 Task: Look for space in Zelenokumsk, Russia from 7th July, 2023 to 15th July, 2023 for 6 adults in price range Rs.15000 to Rs.20000. Place can be entire place with 3 bedrooms having 3 beds and 3 bathrooms. Property type can be house, flat, guest house. Booking option can be shelf check-in. Required host language is English.
Action: Mouse moved to (557, 138)
Screenshot: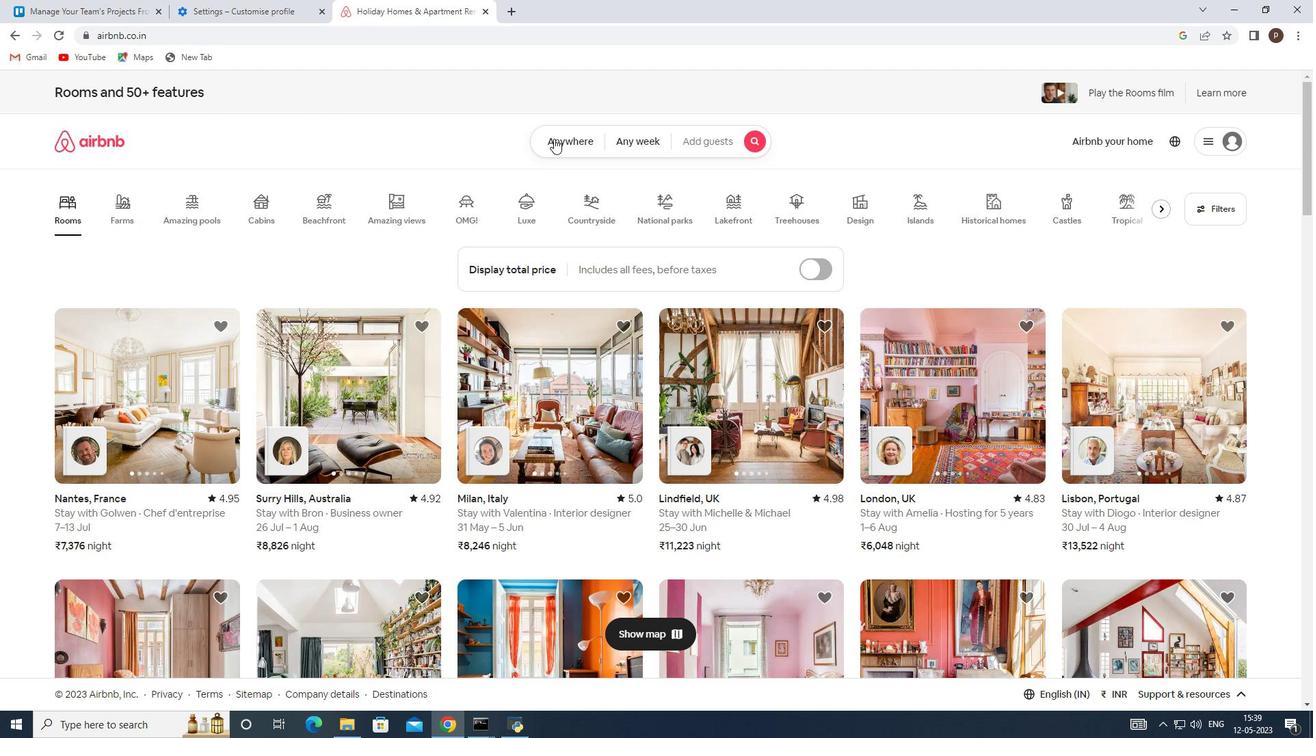 
Action: Mouse pressed left at (557, 138)
Screenshot: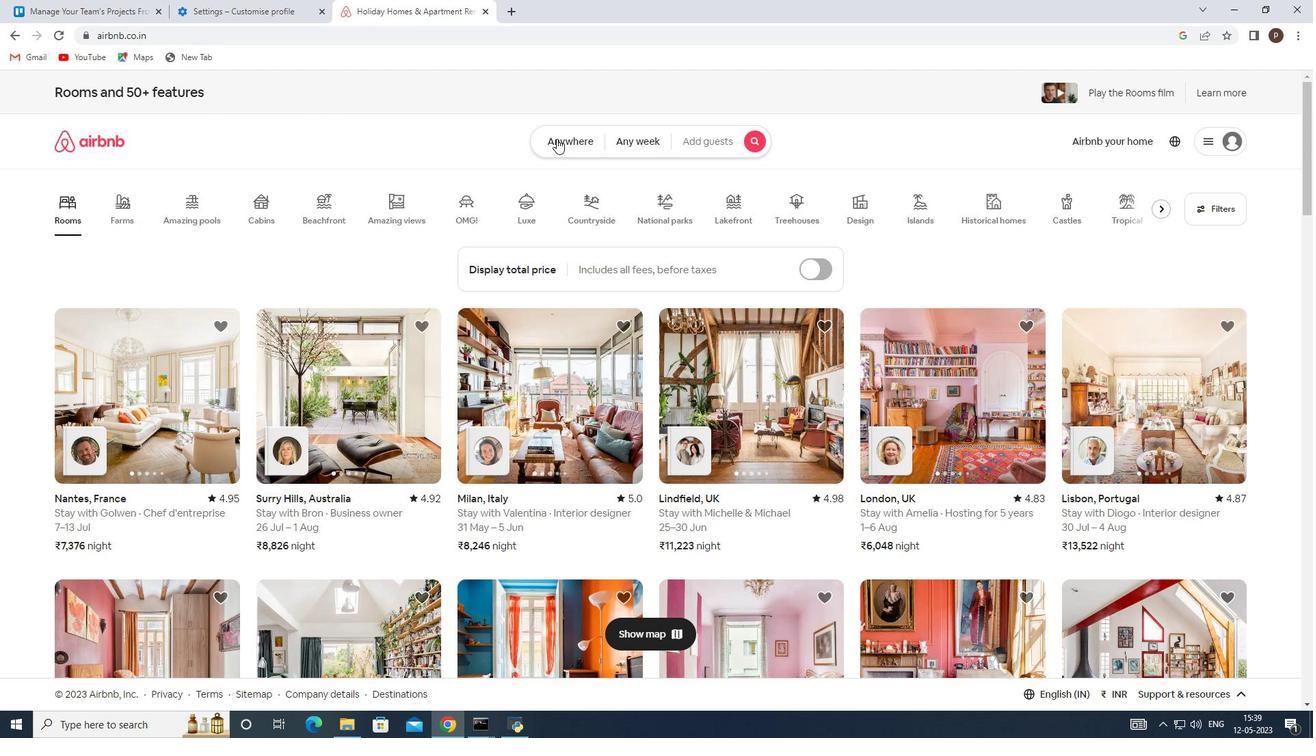 
Action: Mouse moved to (482, 197)
Screenshot: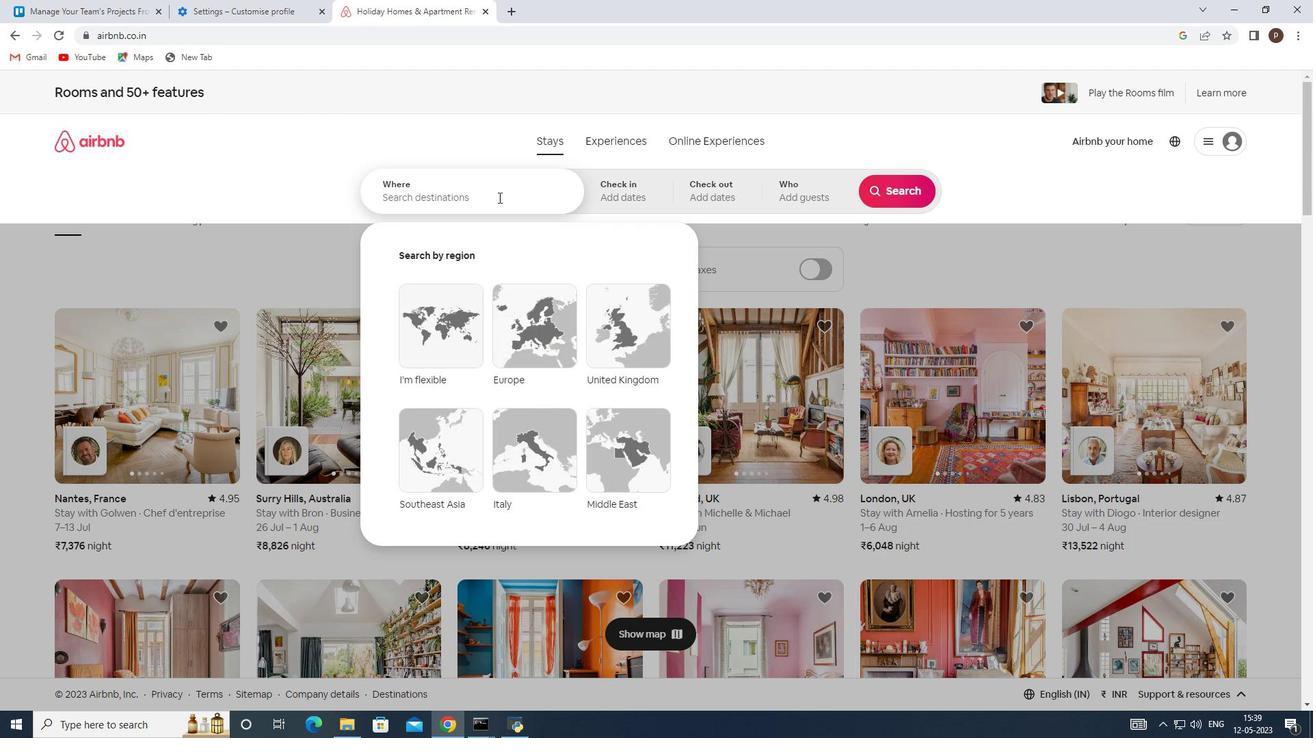 
Action: Mouse pressed left at (482, 197)
Screenshot: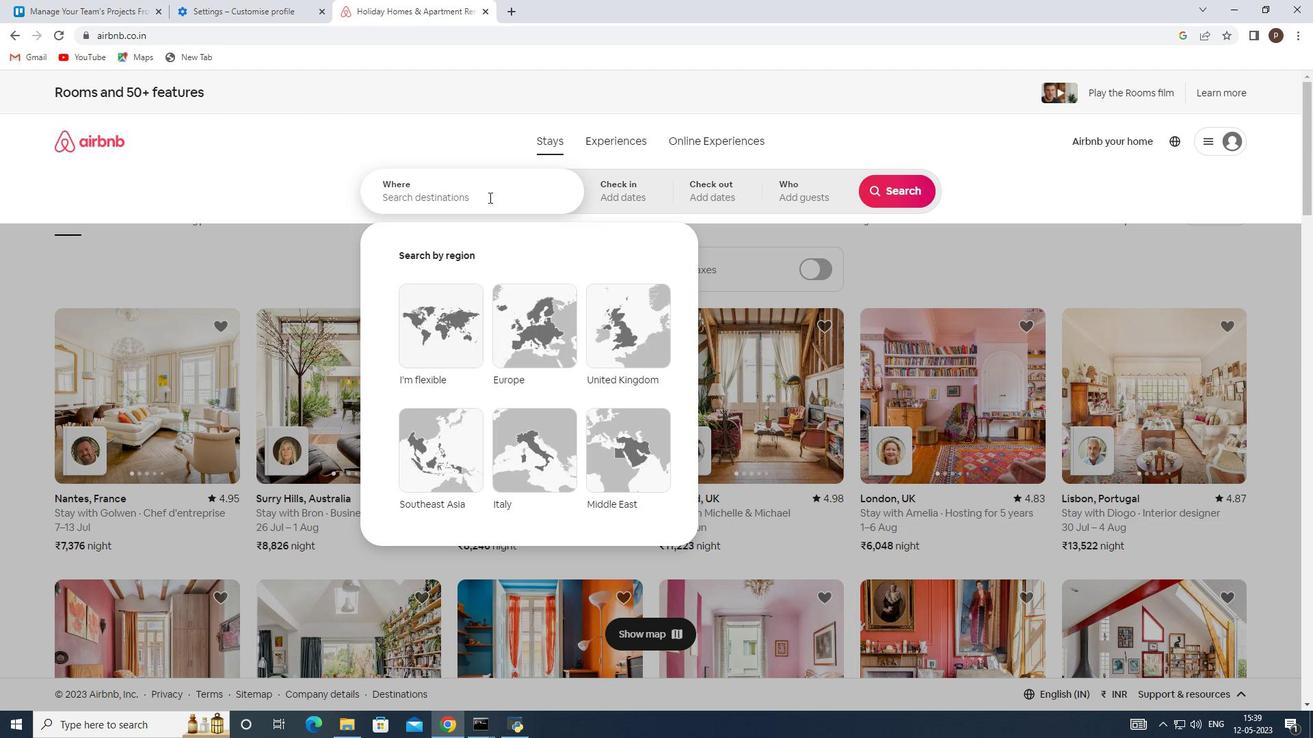 
Action: Key pressed <Key.caps_lock>Z<Key.caps_lock>elenokumsk,<Key.space><Key.caps_lock>R<Key.caps_lock>ussia<Key.space><Key.enter>
Screenshot: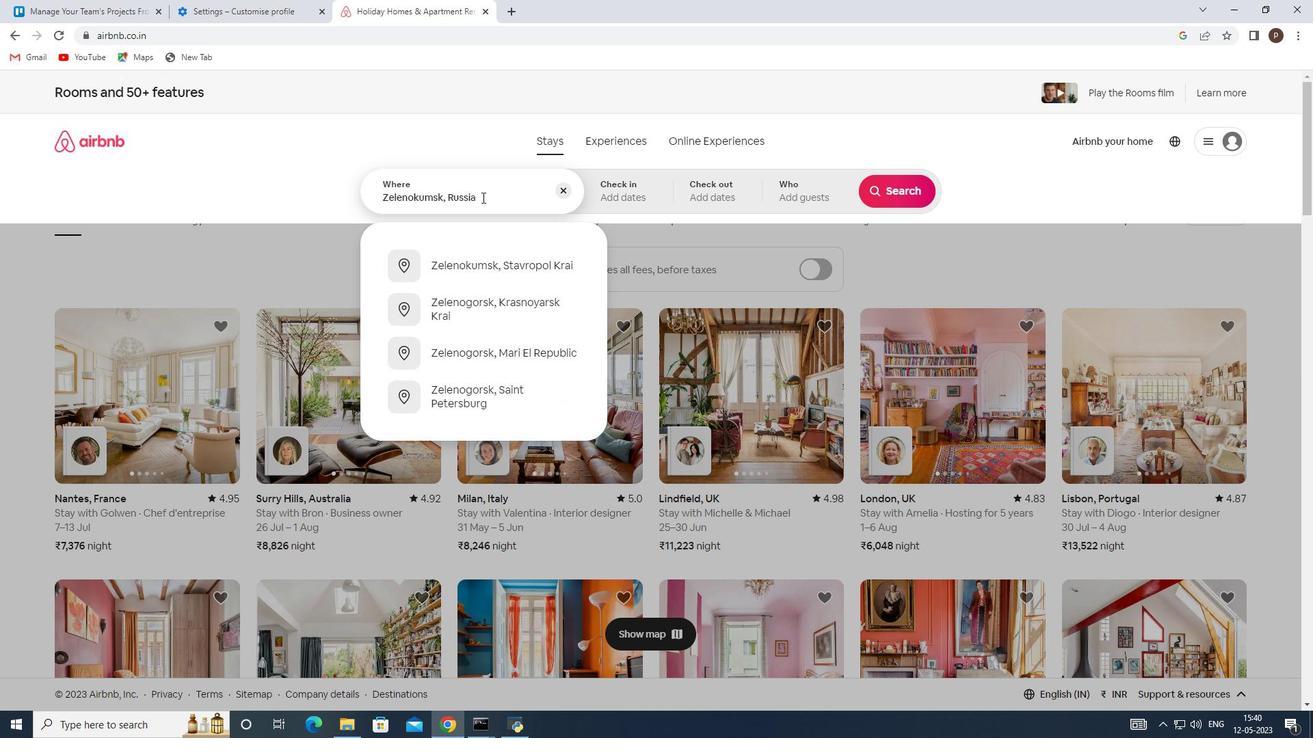 
Action: Mouse moved to (884, 300)
Screenshot: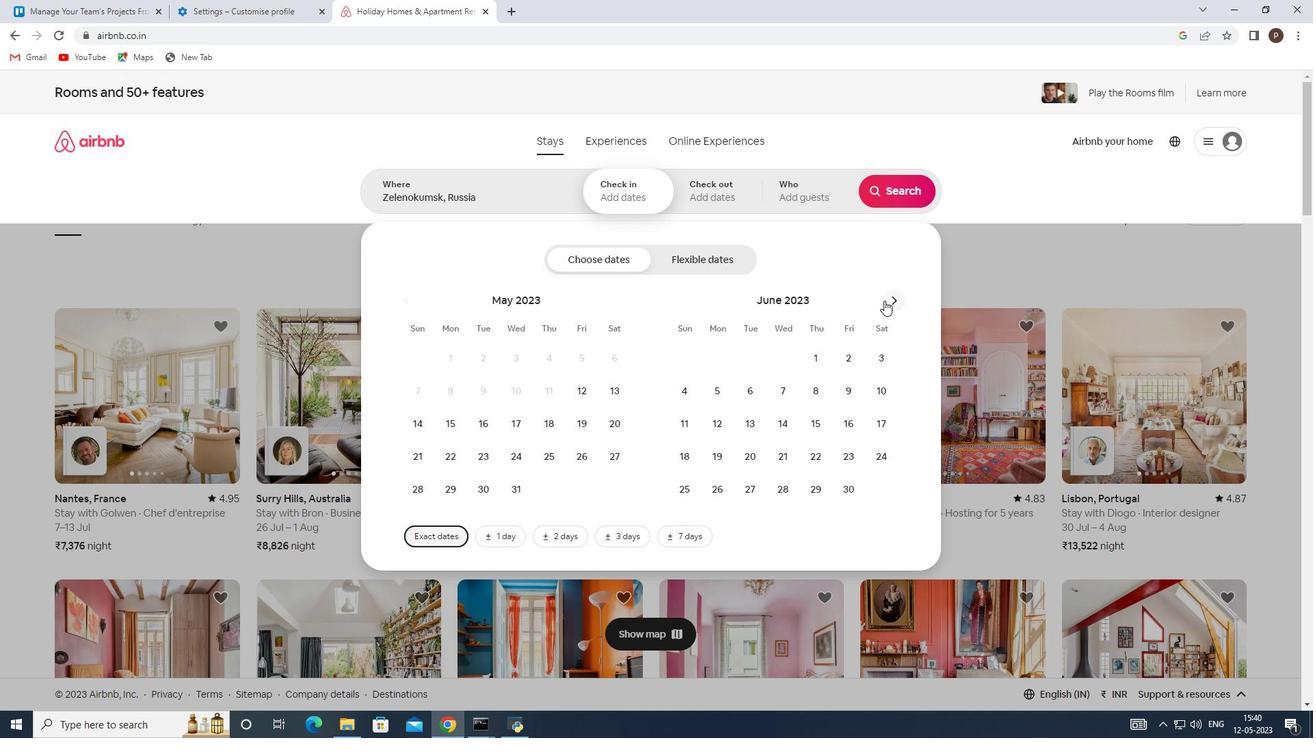 
Action: Mouse pressed left at (884, 300)
Screenshot: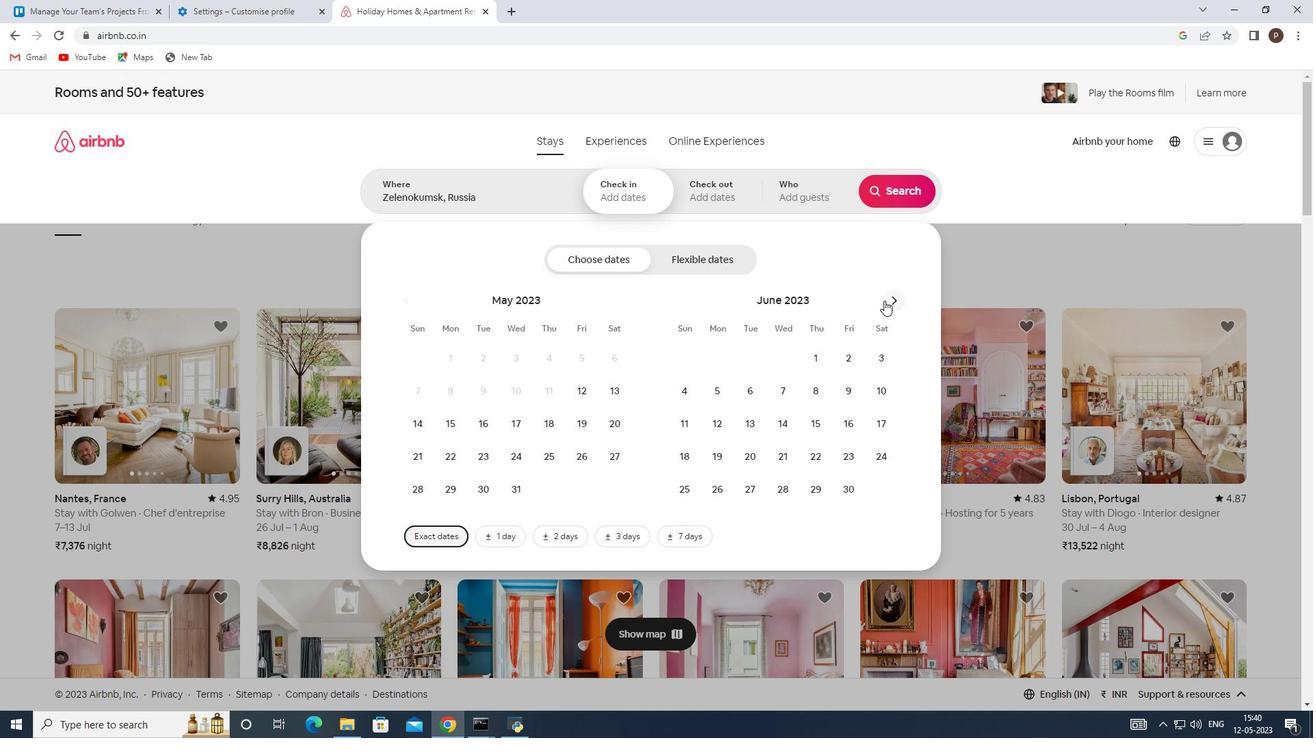 
Action: Mouse moved to (857, 392)
Screenshot: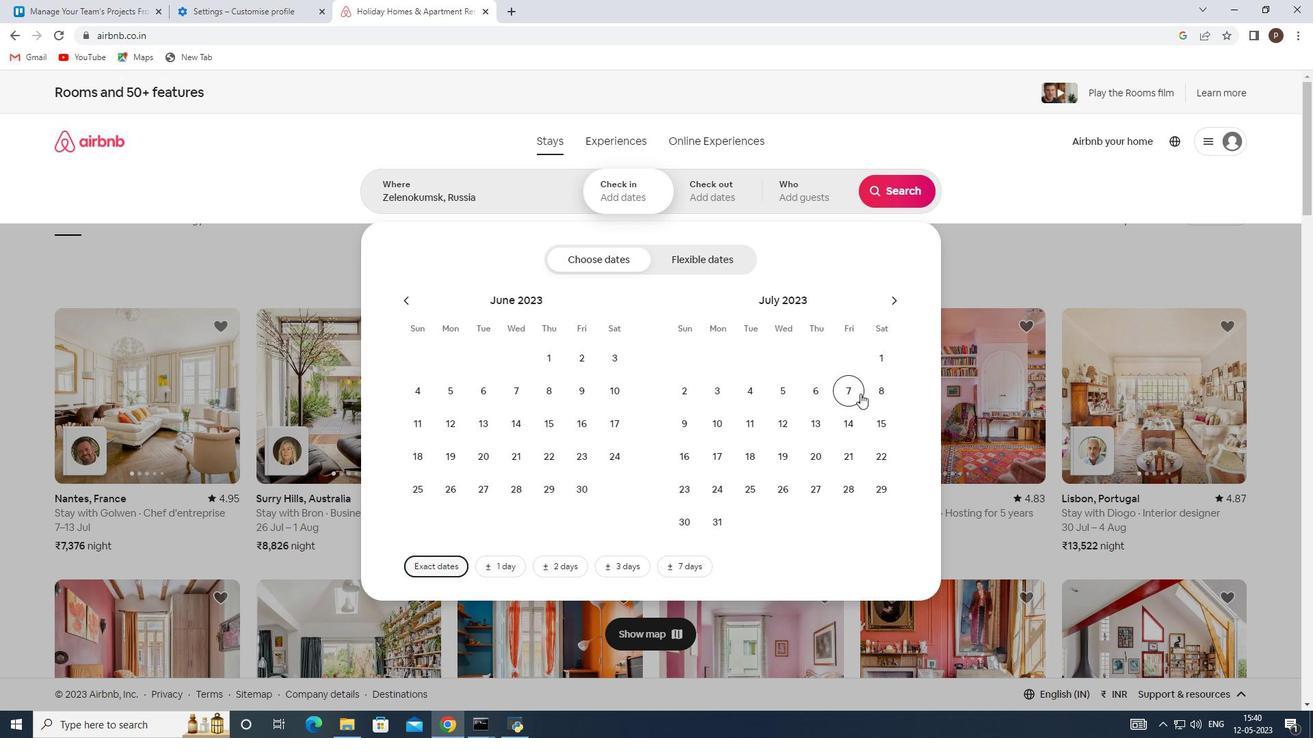 
Action: Mouse pressed left at (857, 392)
Screenshot: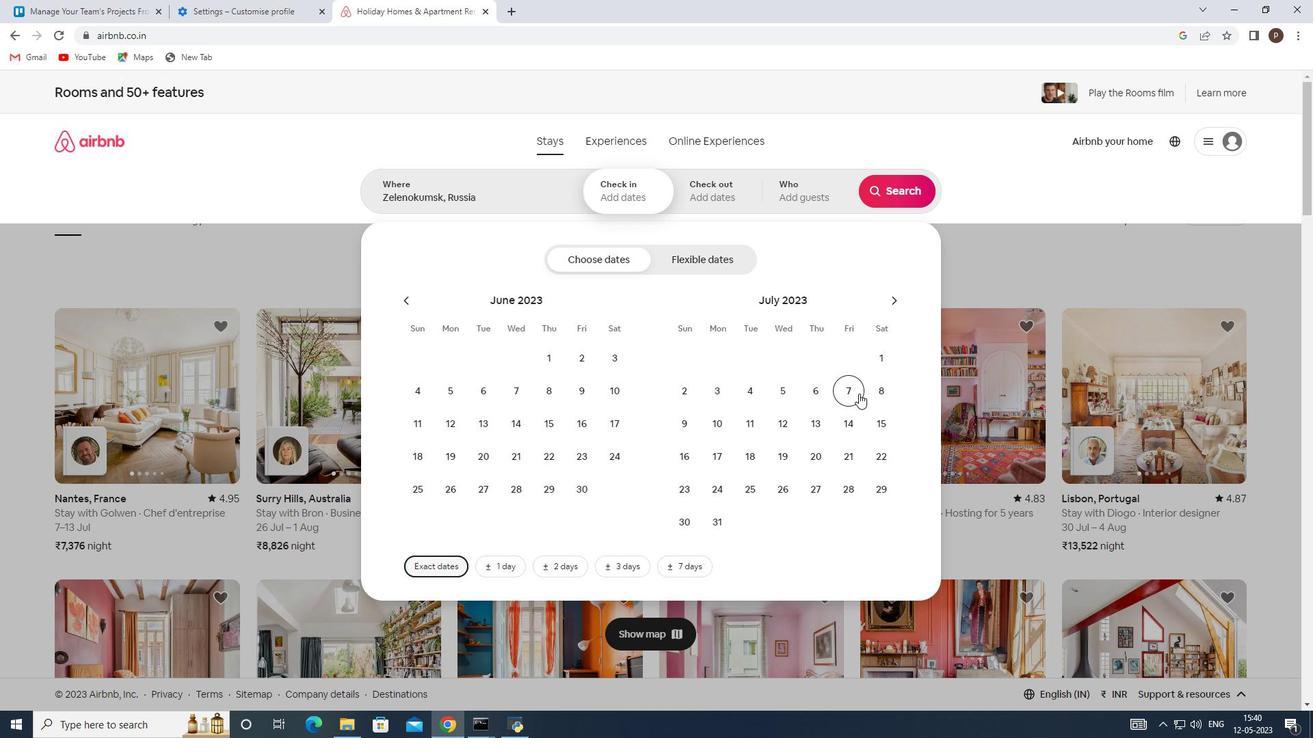 
Action: Mouse moved to (883, 415)
Screenshot: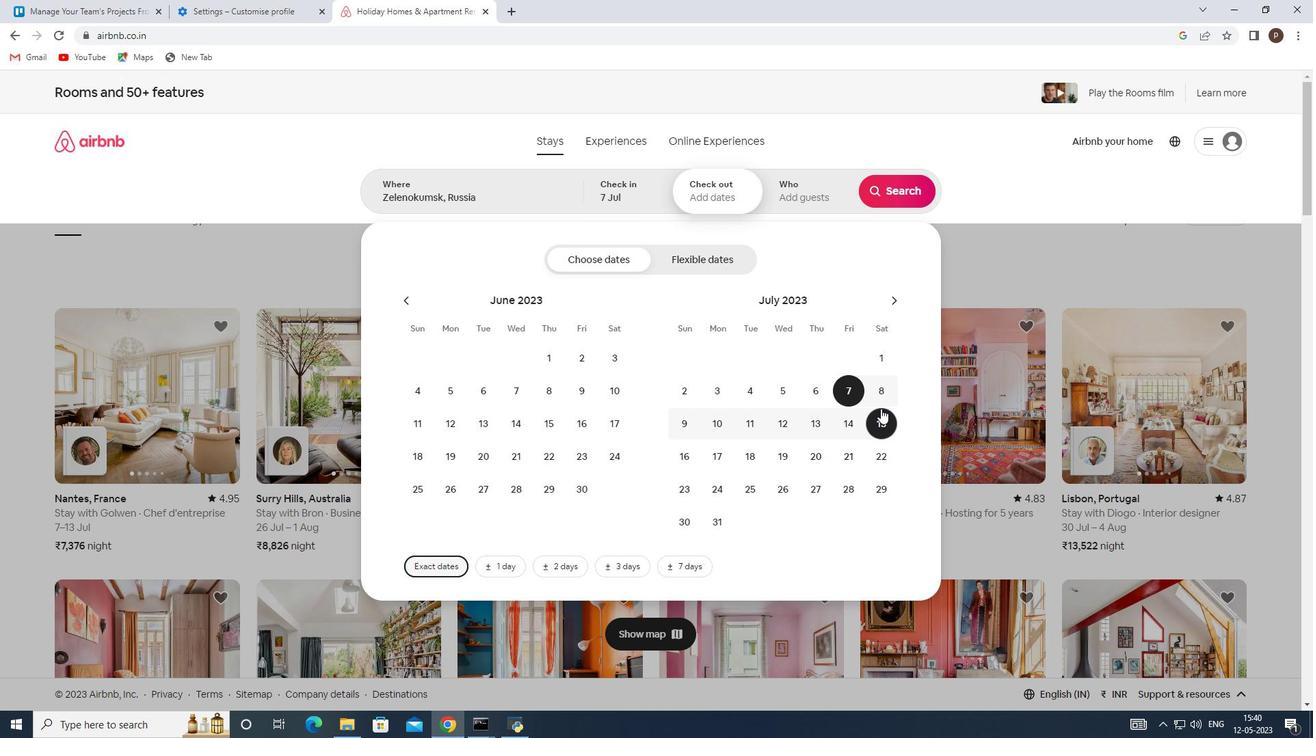 
Action: Mouse pressed left at (883, 415)
Screenshot: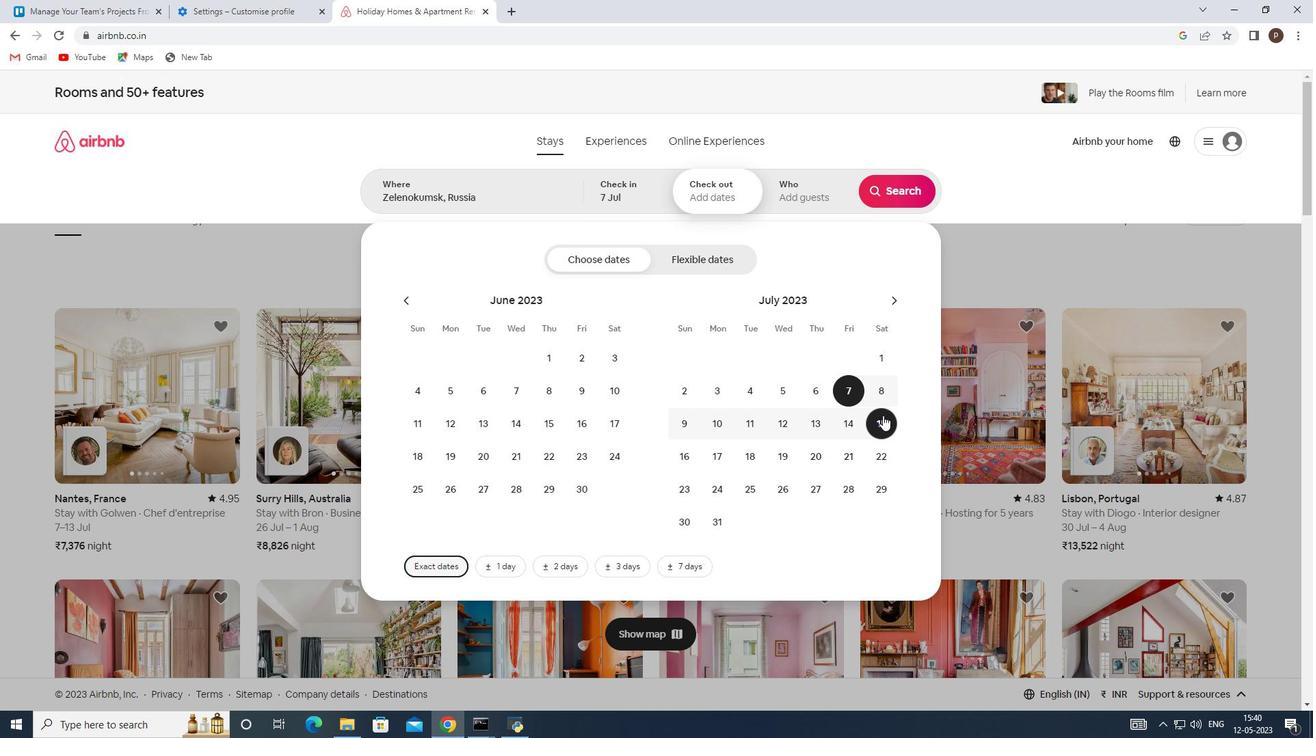 
Action: Mouse moved to (808, 176)
Screenshot: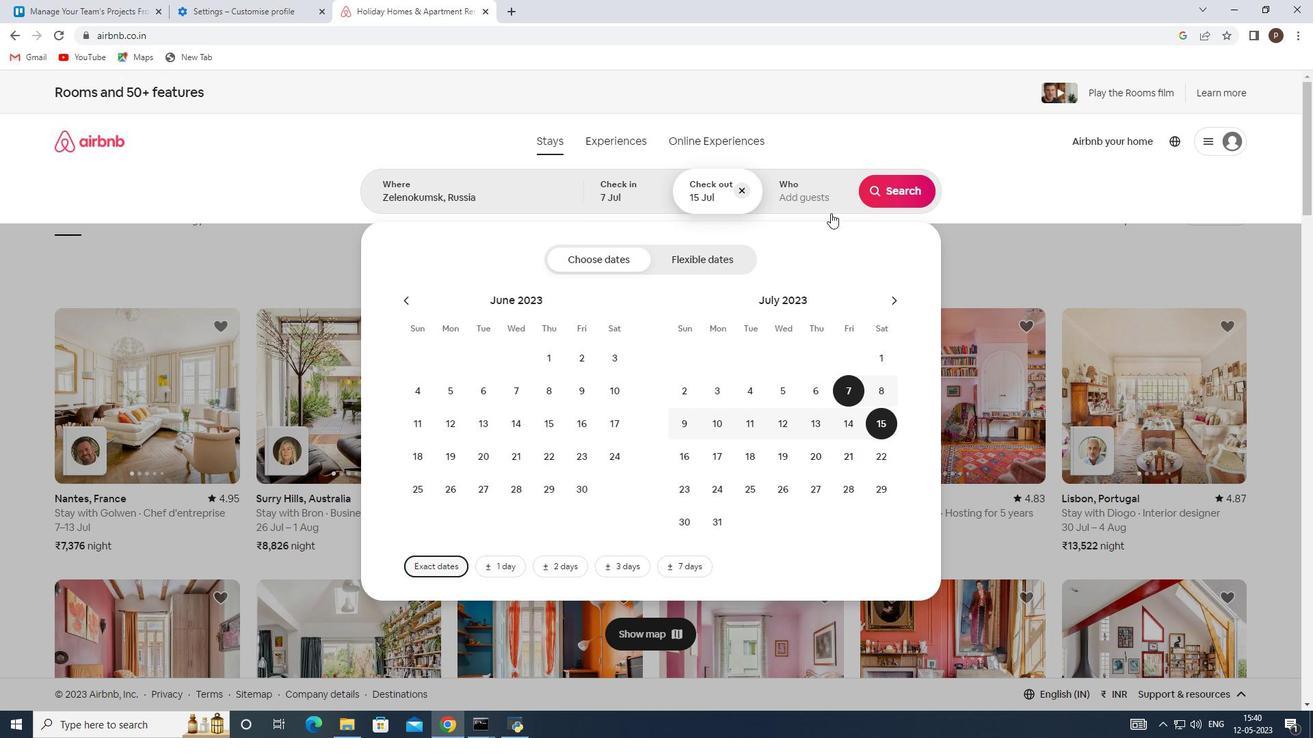 
Action: Mouse pressed left at (808, 176)
Screenshot: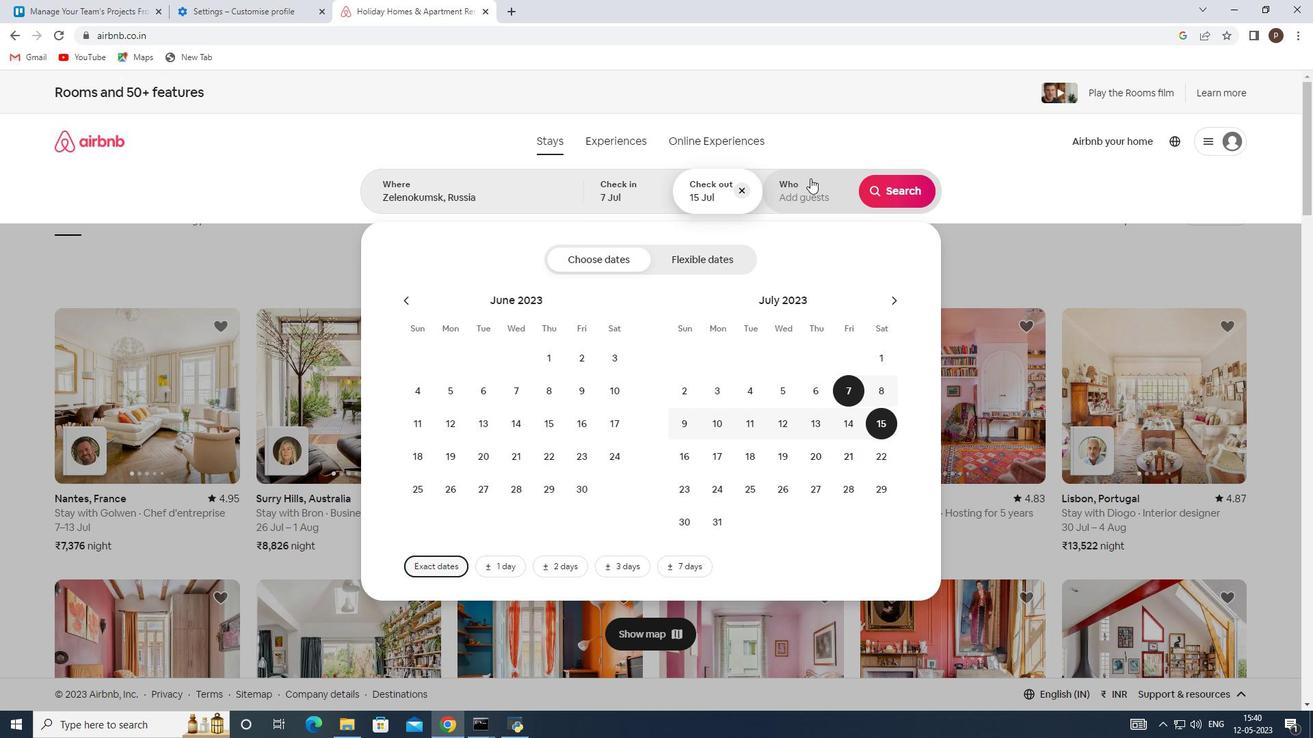 
Action: Mouse moved to (902, 272)
Screenshot: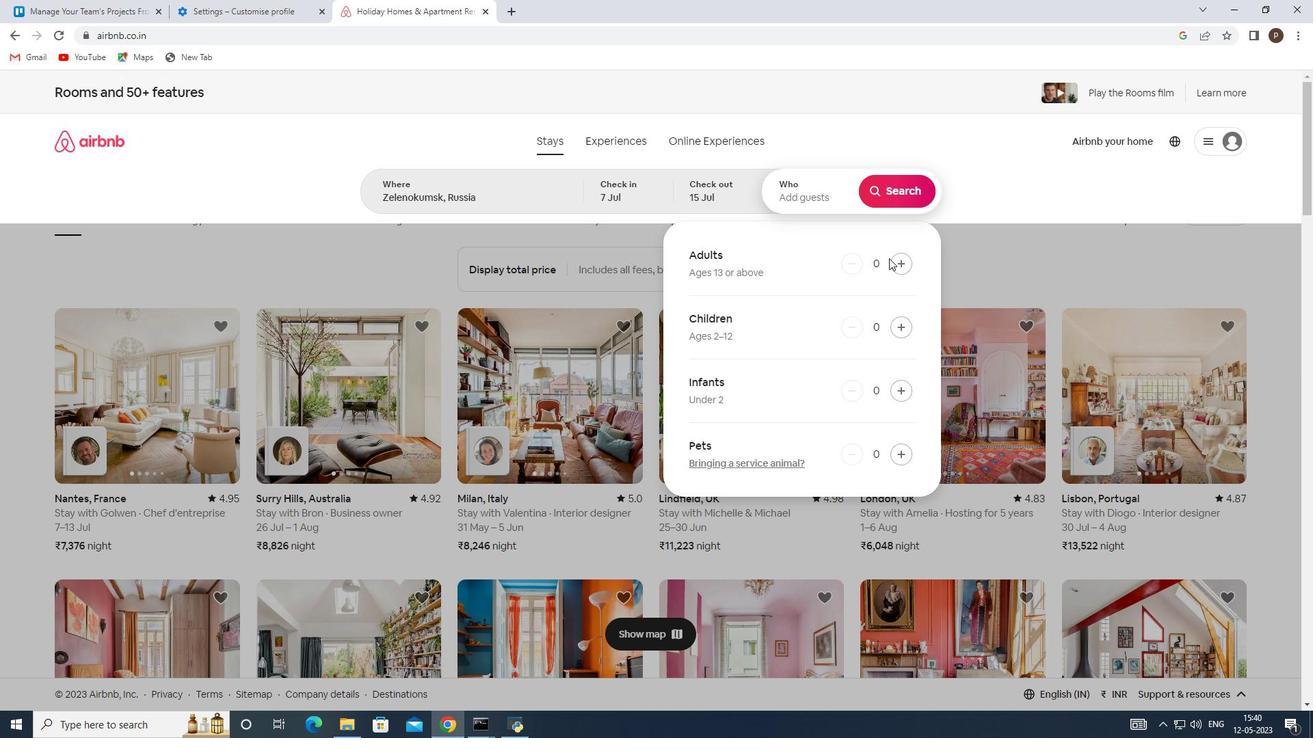 
Action: Mouse pressed left at (902, 272)
Screenshot: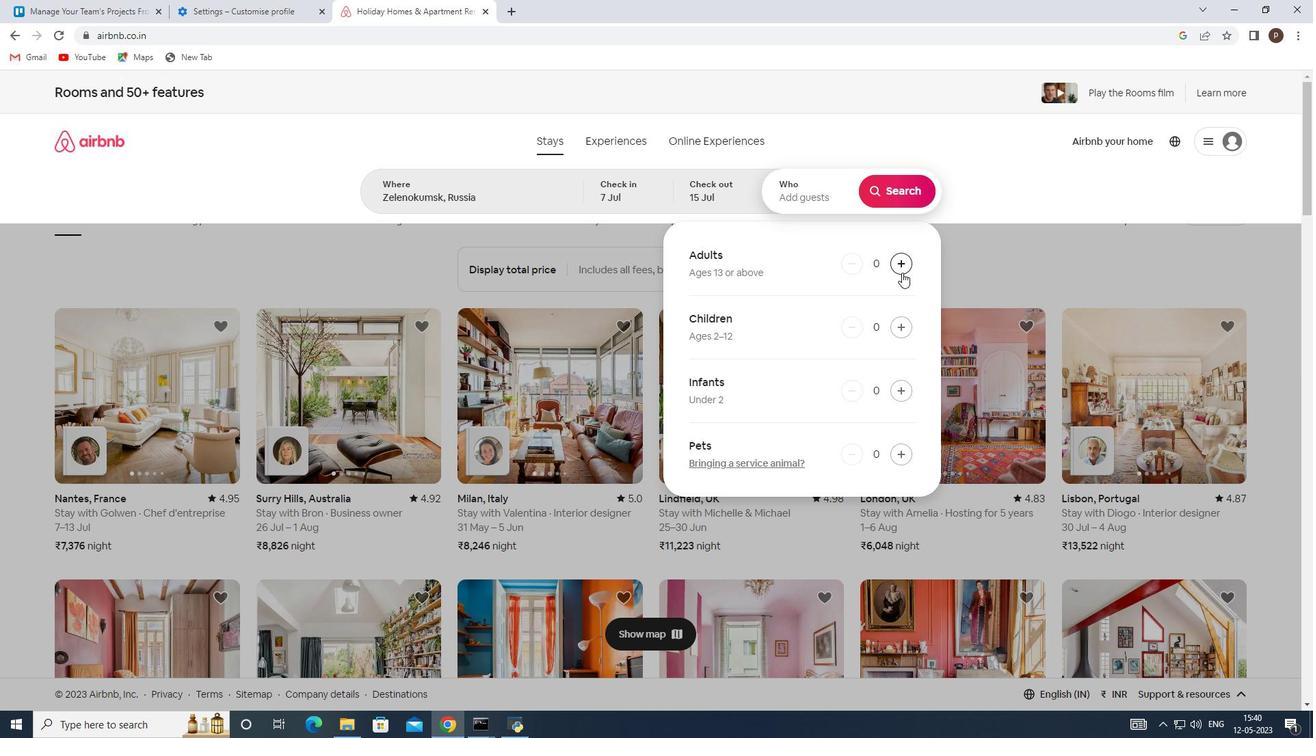 
Action: Mouse pressed left at (902, 272)
Screenshot: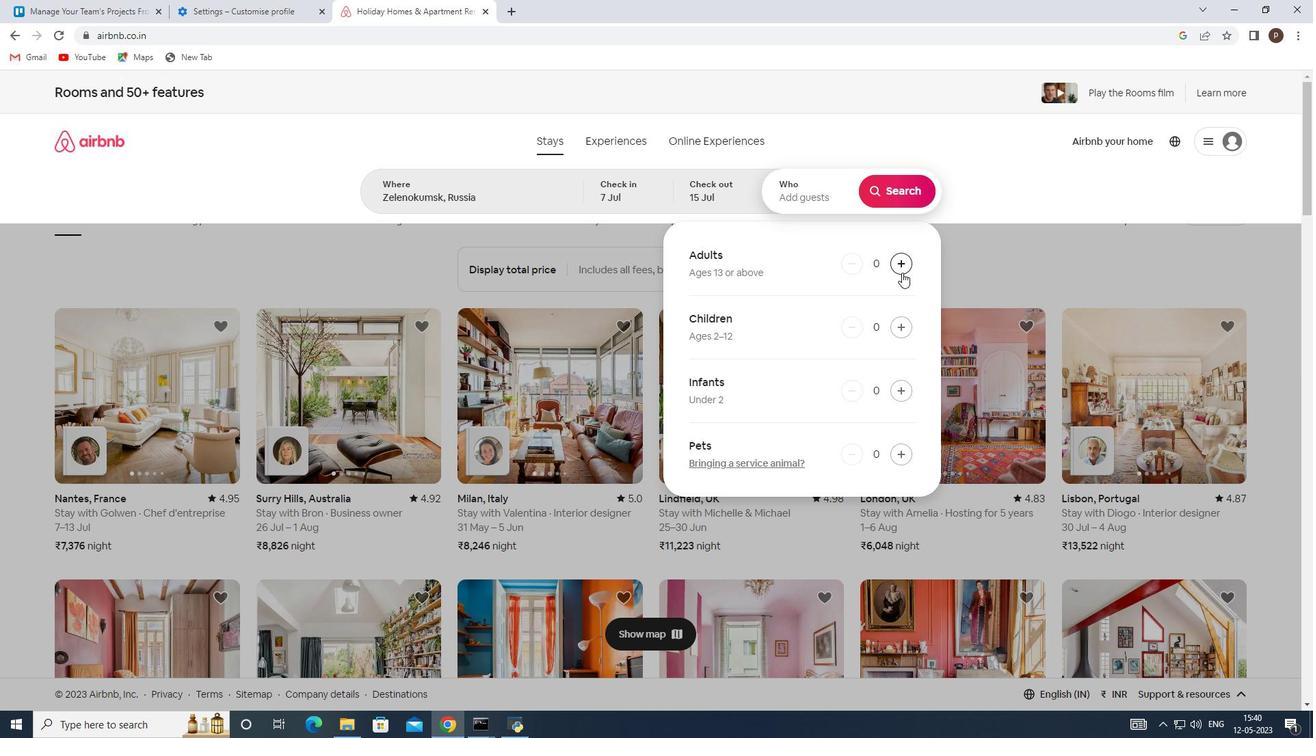 
Action: Mouse pressed left at (902, 272)
Screenshot: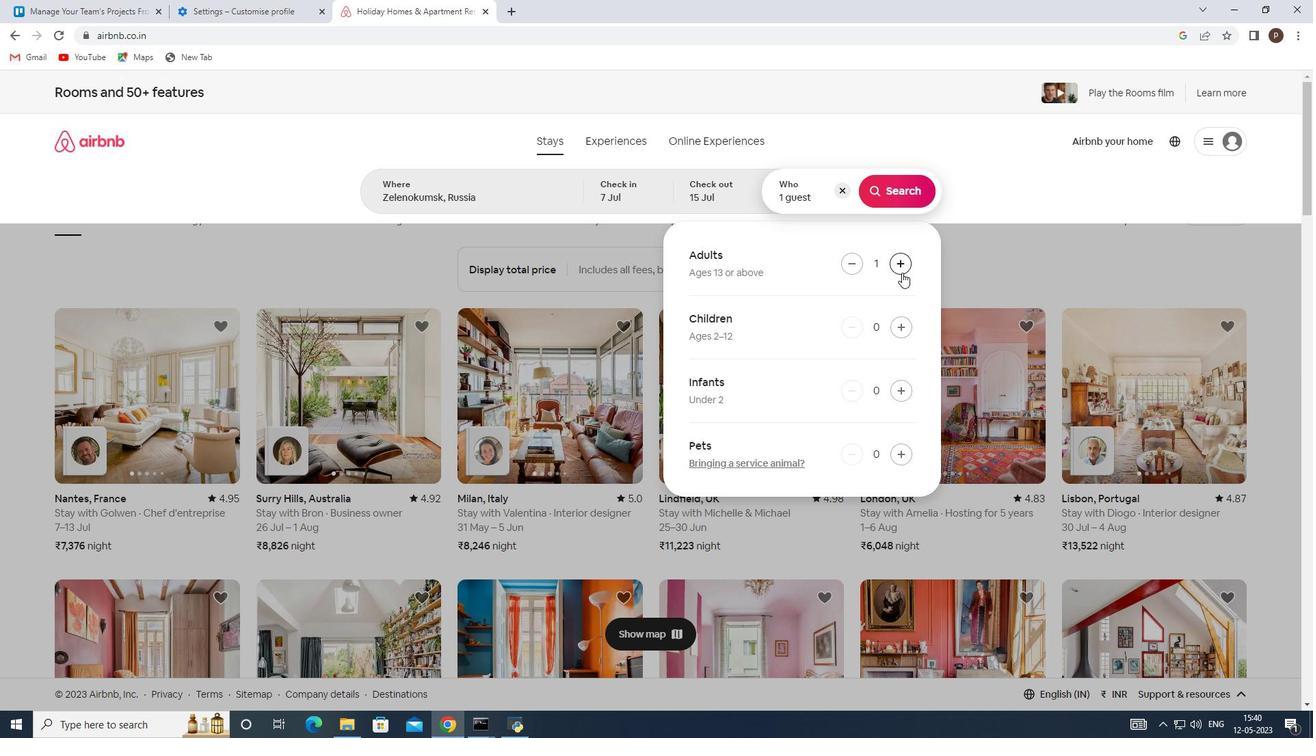 
Action: Mouse pressed left at (902, 272)
Screenshot: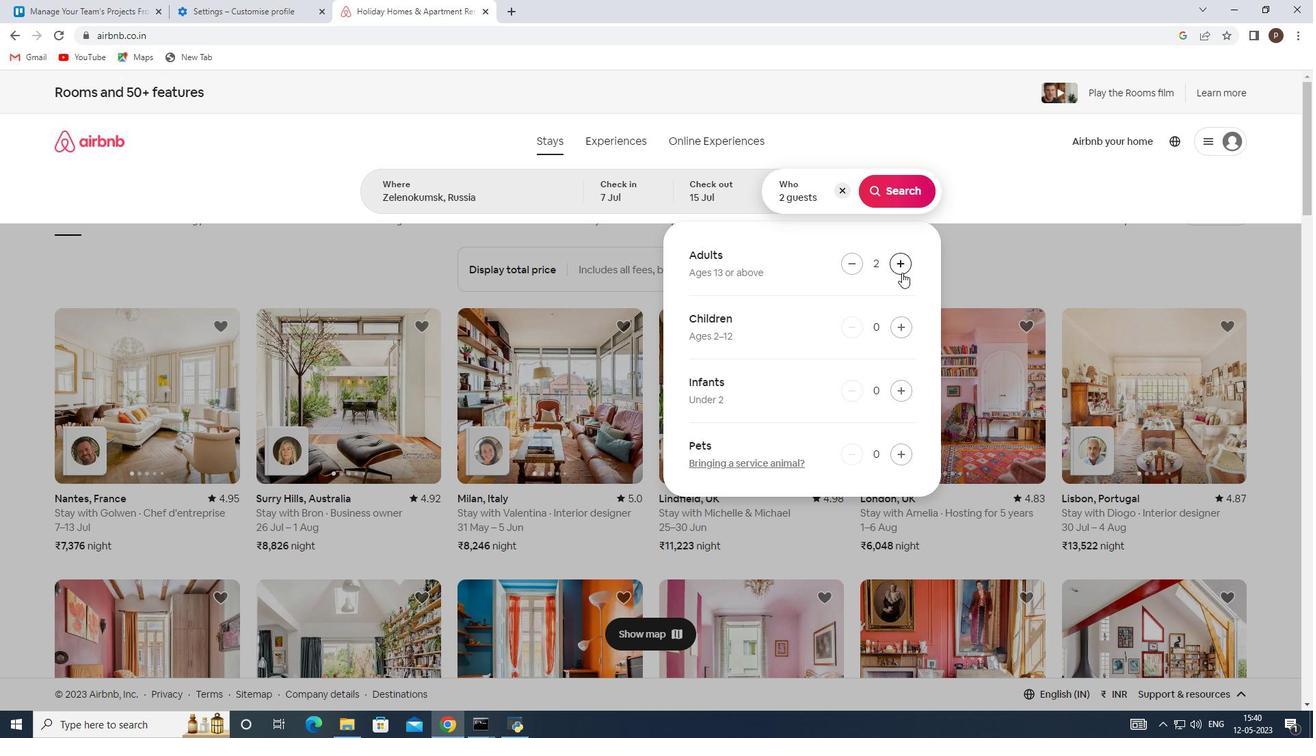 
Action: Mouse pressed left at (902, 272)
Screenshot: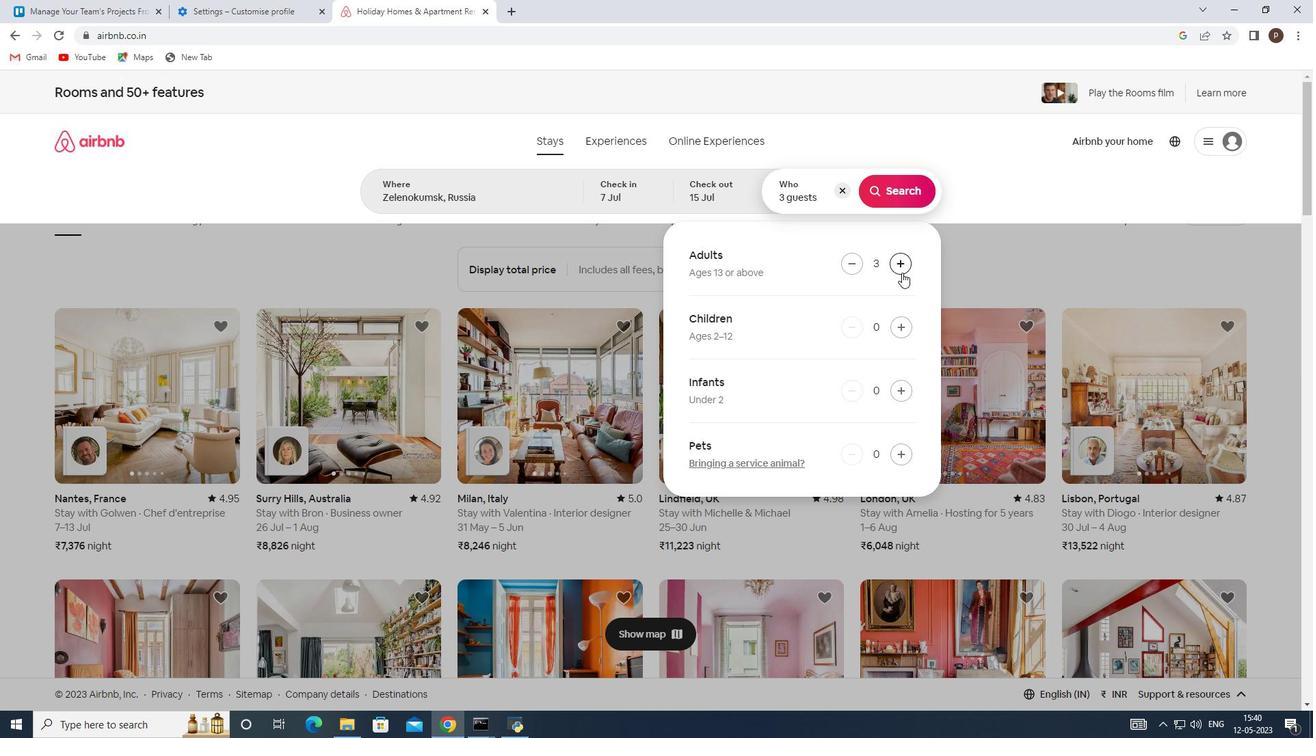 
Action: Mouse pressed left at (902, 272)
Screenshot: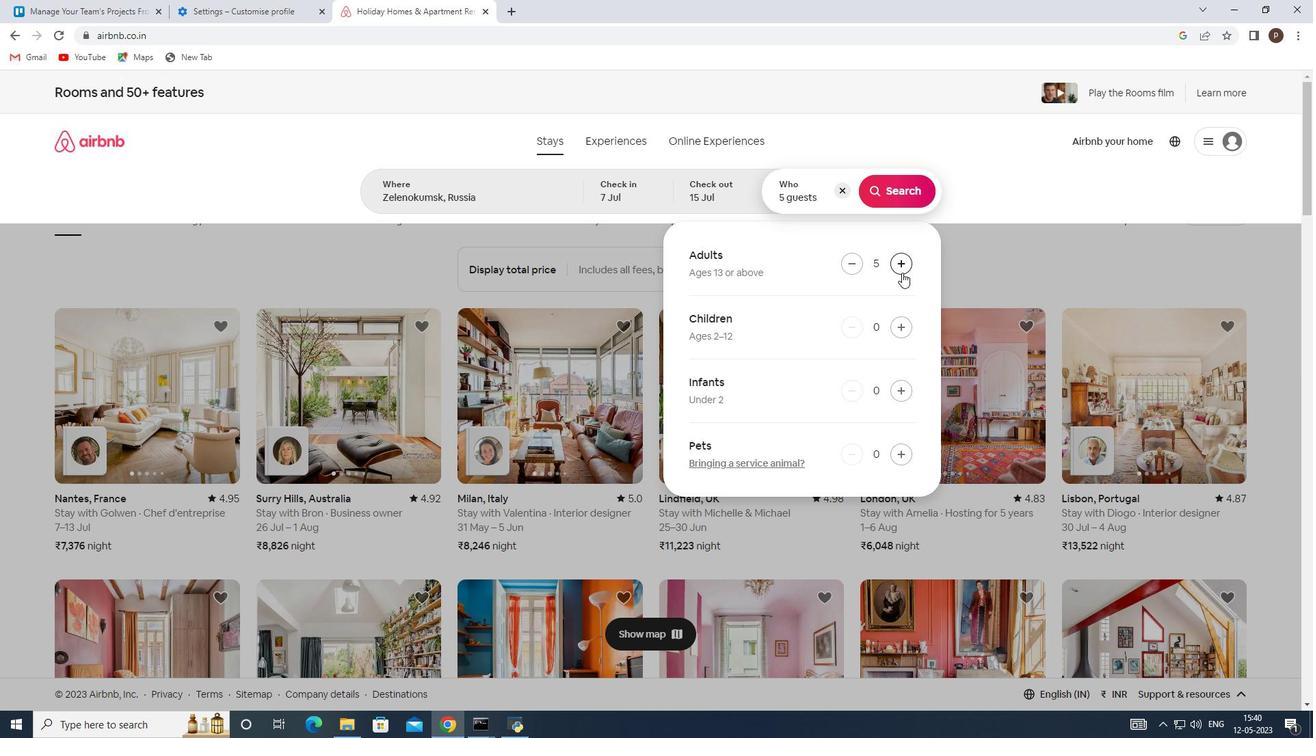 
Action: Mouse moved to (910, 183)
Screenshot: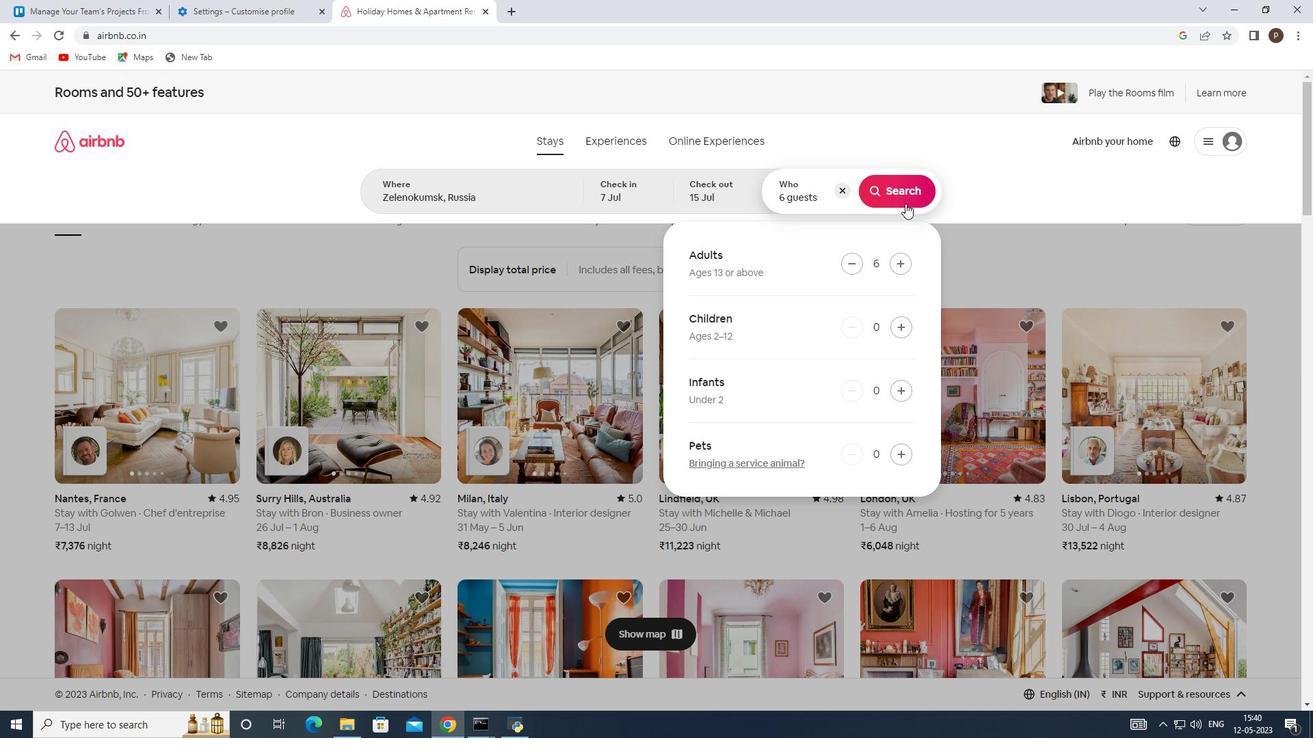 
Action: Mouse pressed left at (910, 183)
Screenshot: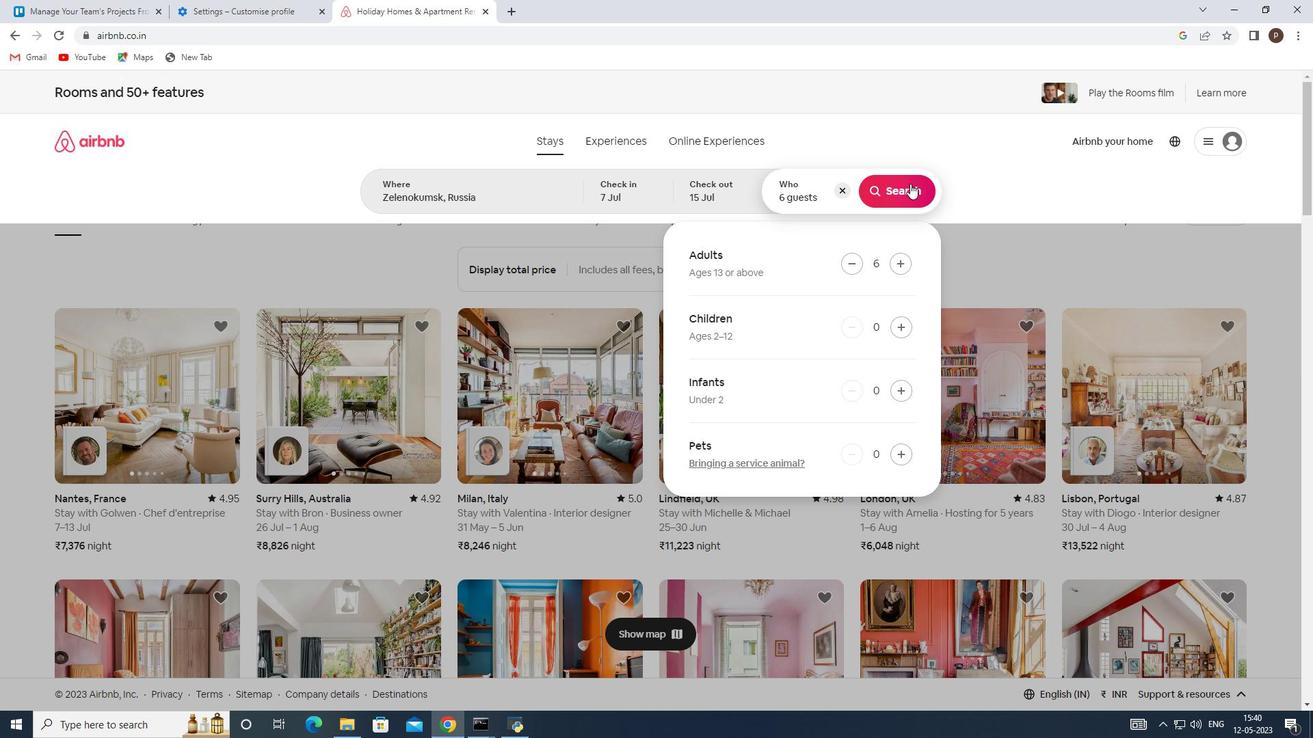 
Action: Mouse moved to (1242, 160)
Screenshot: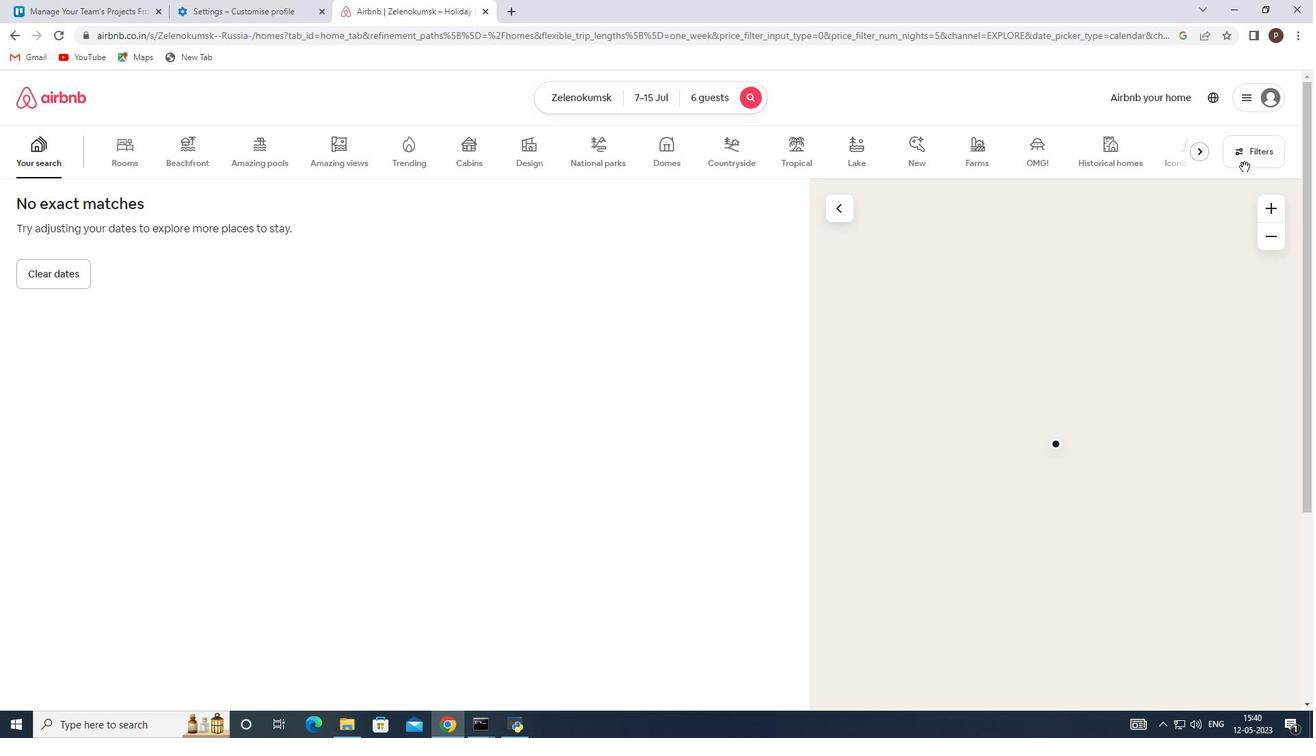 
Action: Mouse pressed left at (1242, 160)
Screenshot: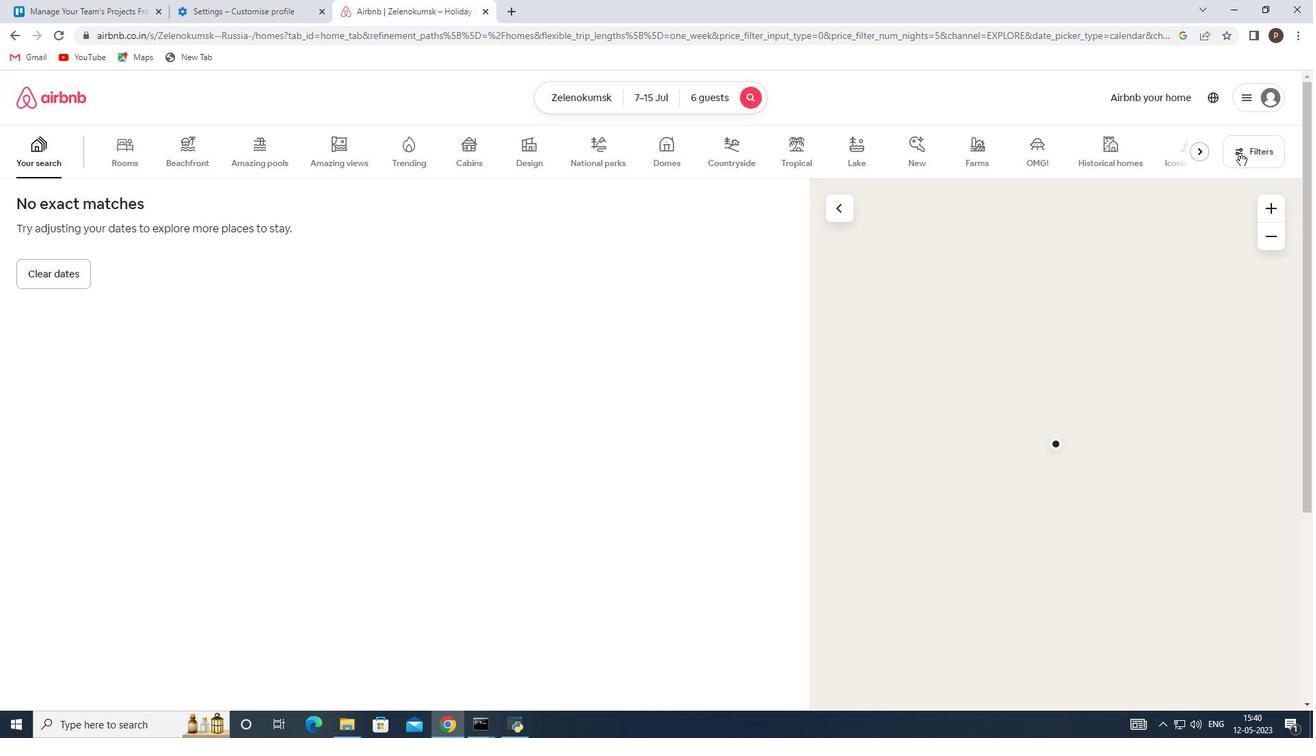 
Action: Mouse moved to (457, 489)
Screenshot: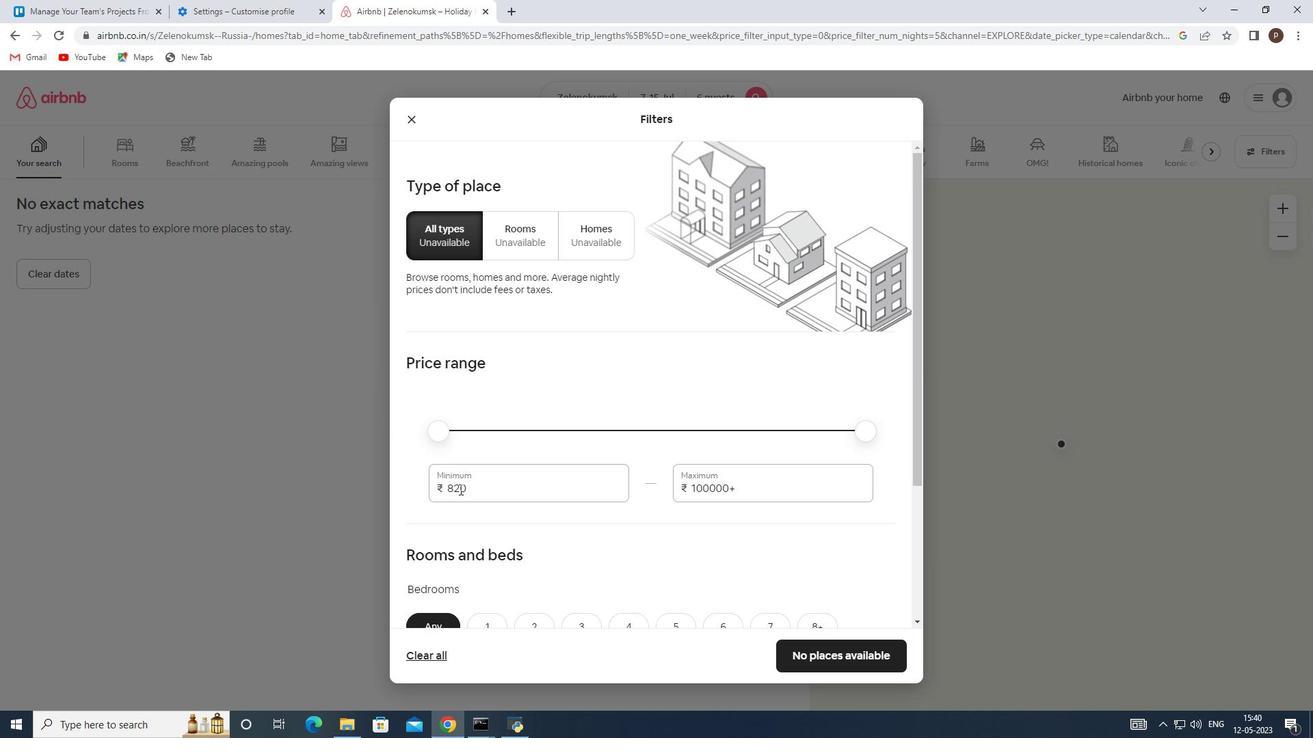 
Action: Mouse pressed left at (457, 489)
Screenshot: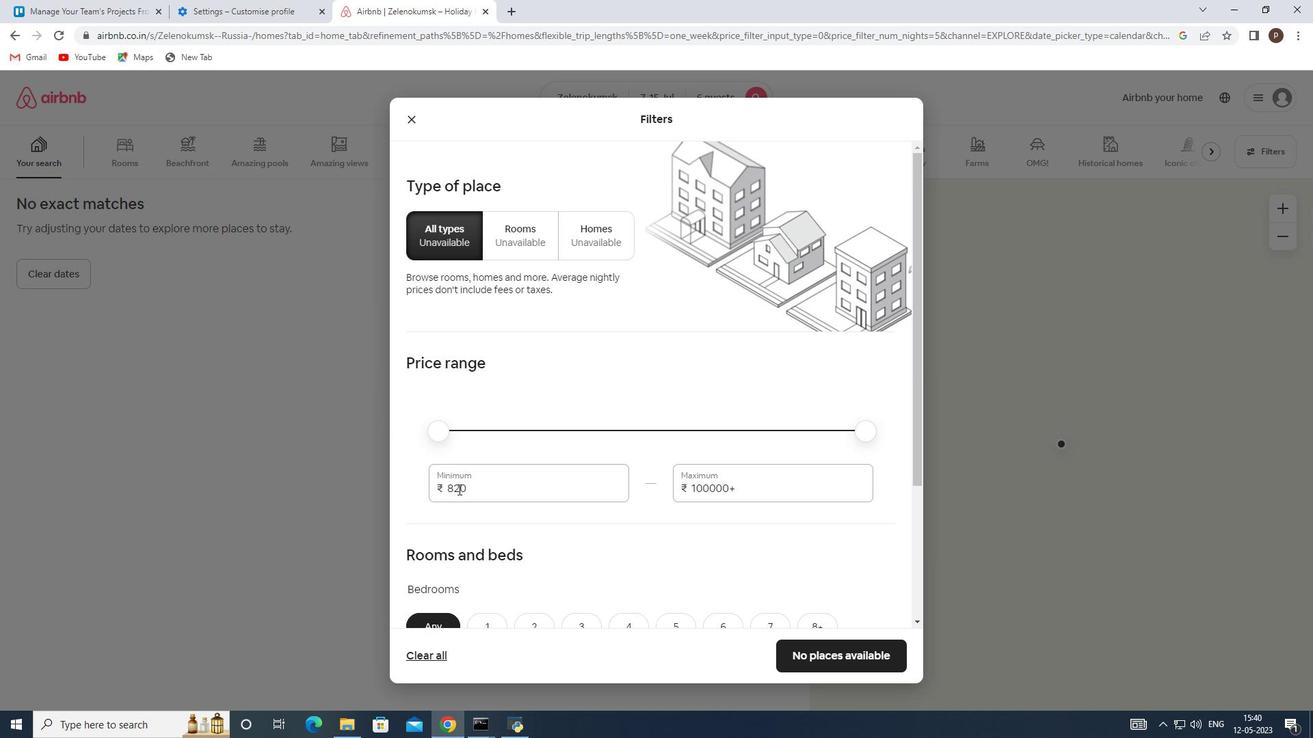 
Action: Mouse pressed left at (457, 489)
Screenshot: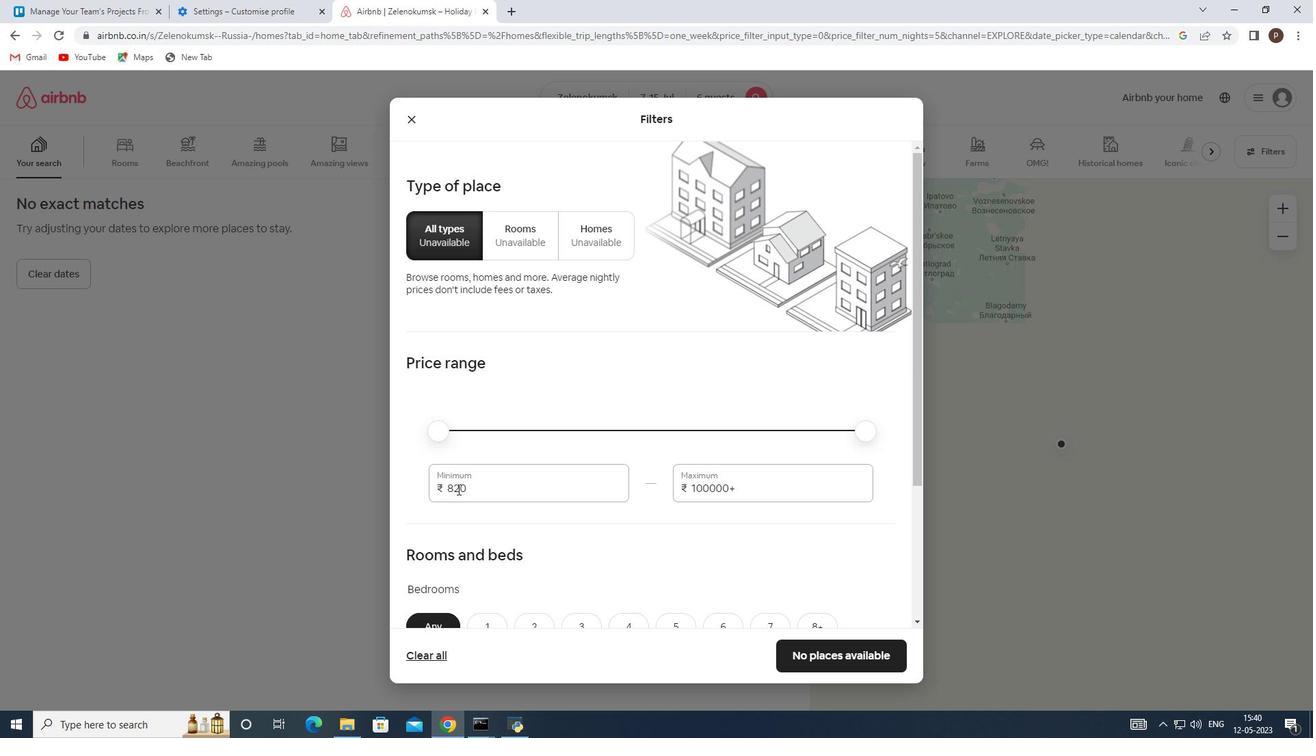 
Action: Key pressed 15000<Key.tab>20000
Screenshot: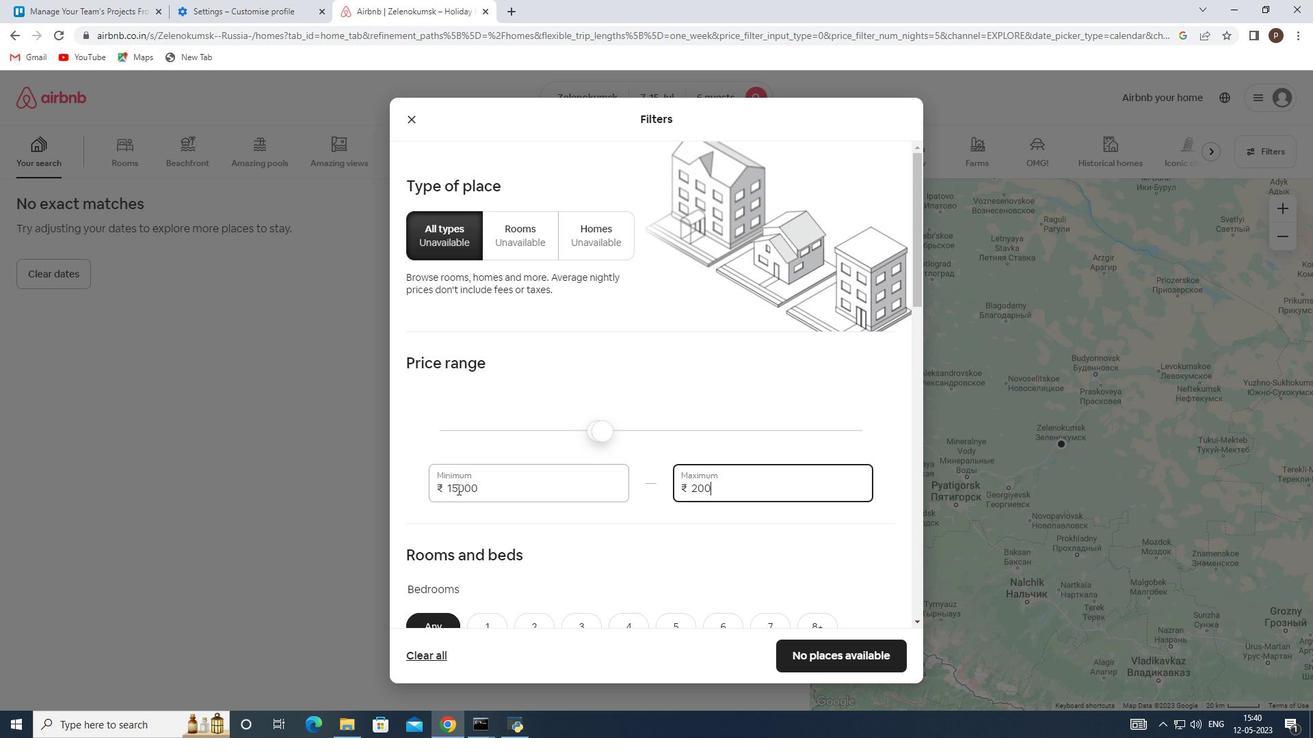 
Action: Mouse scrolled (457, 489) with delta (0, 0)
Screenshot: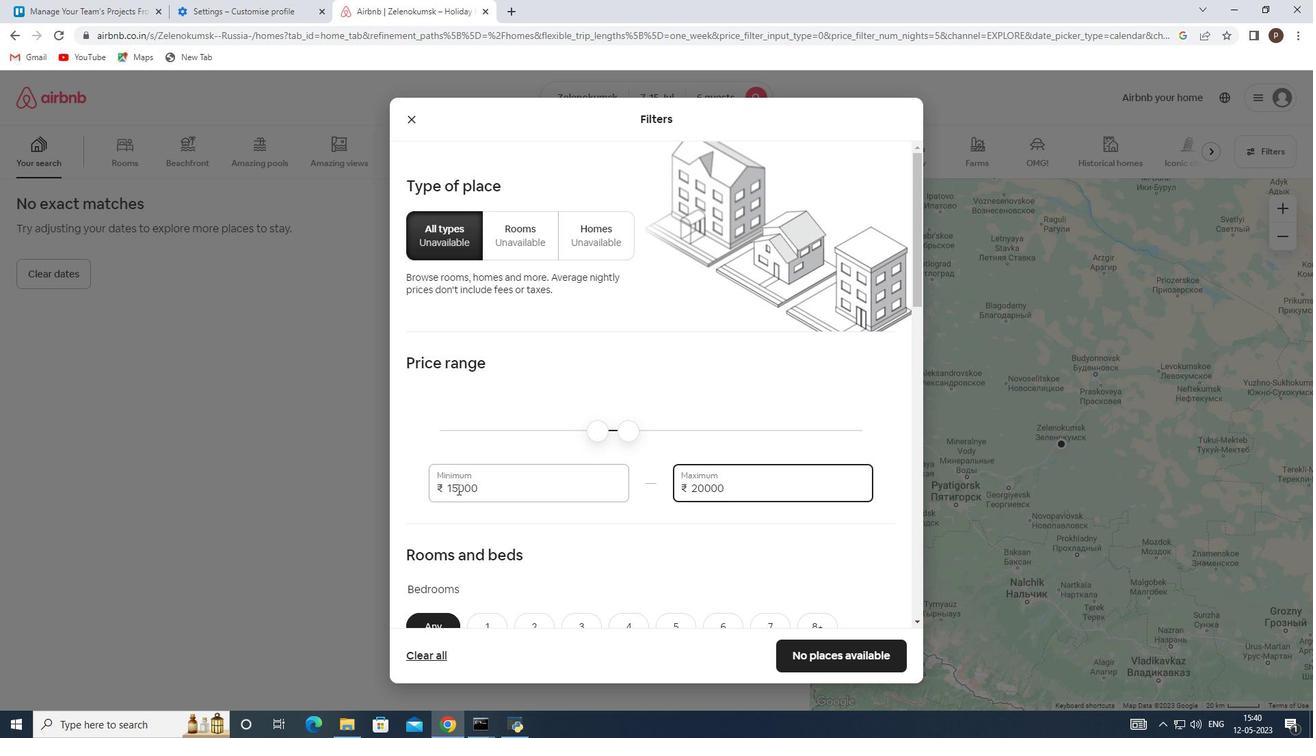
Action: Mouse scrolled (457, 489) with delta (0, 0)
Screenshot: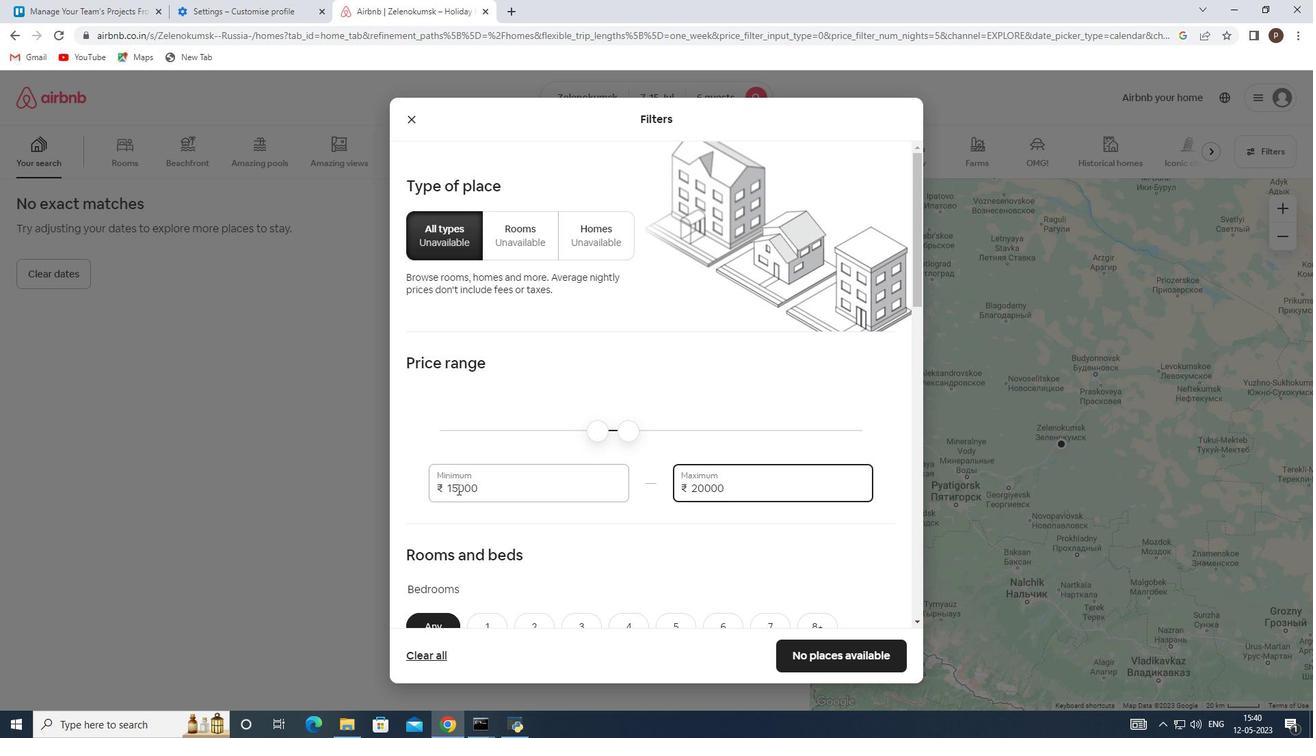 
Action: Mouse scrolled (457, 489) with delta (0, 0)
Screenshot: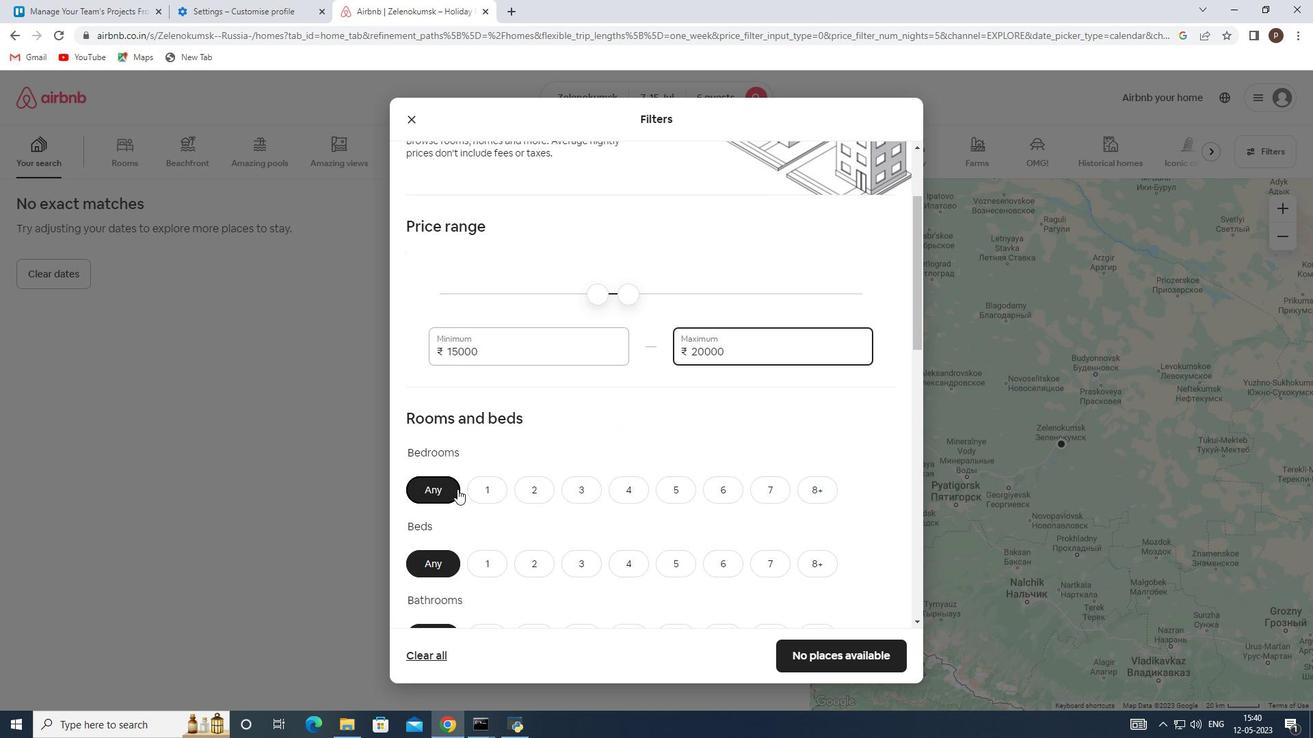 
Action: Mouse moved to (584, 418)
Screenshot: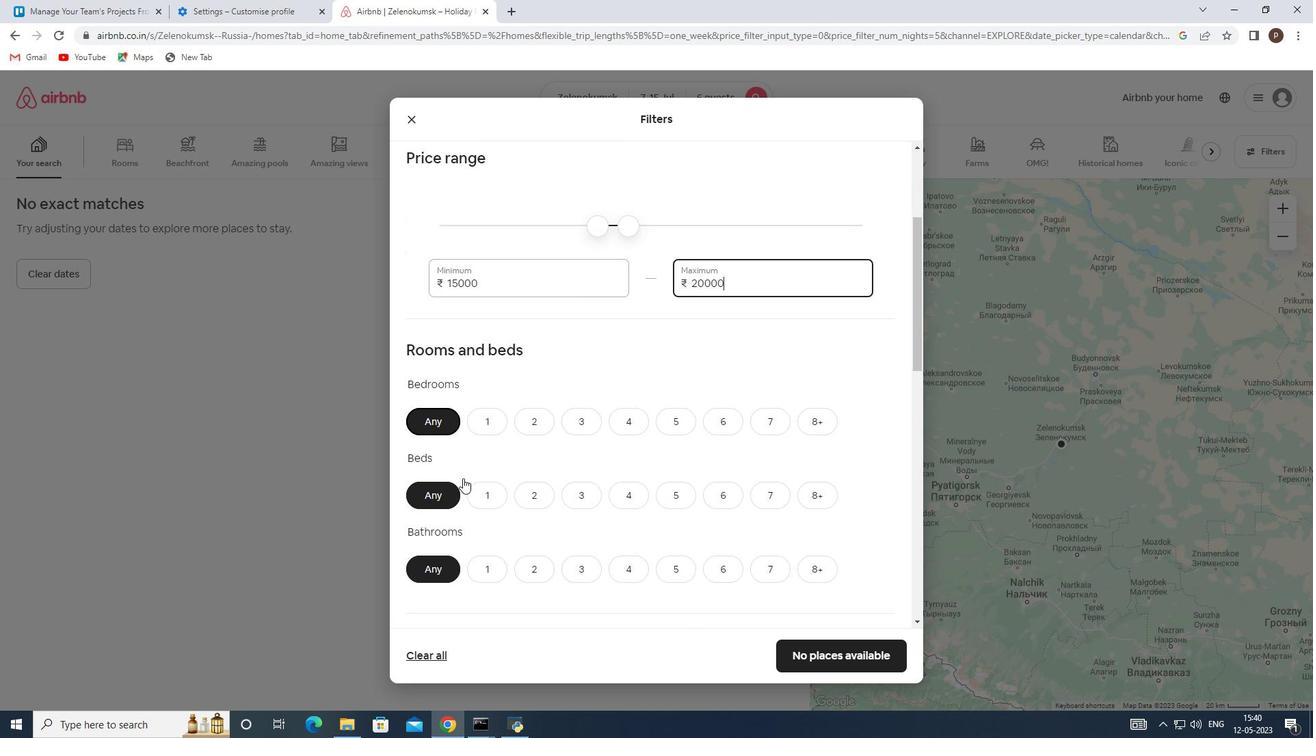 
Action: Mouse pressed left at (584, 418)
Screenshot: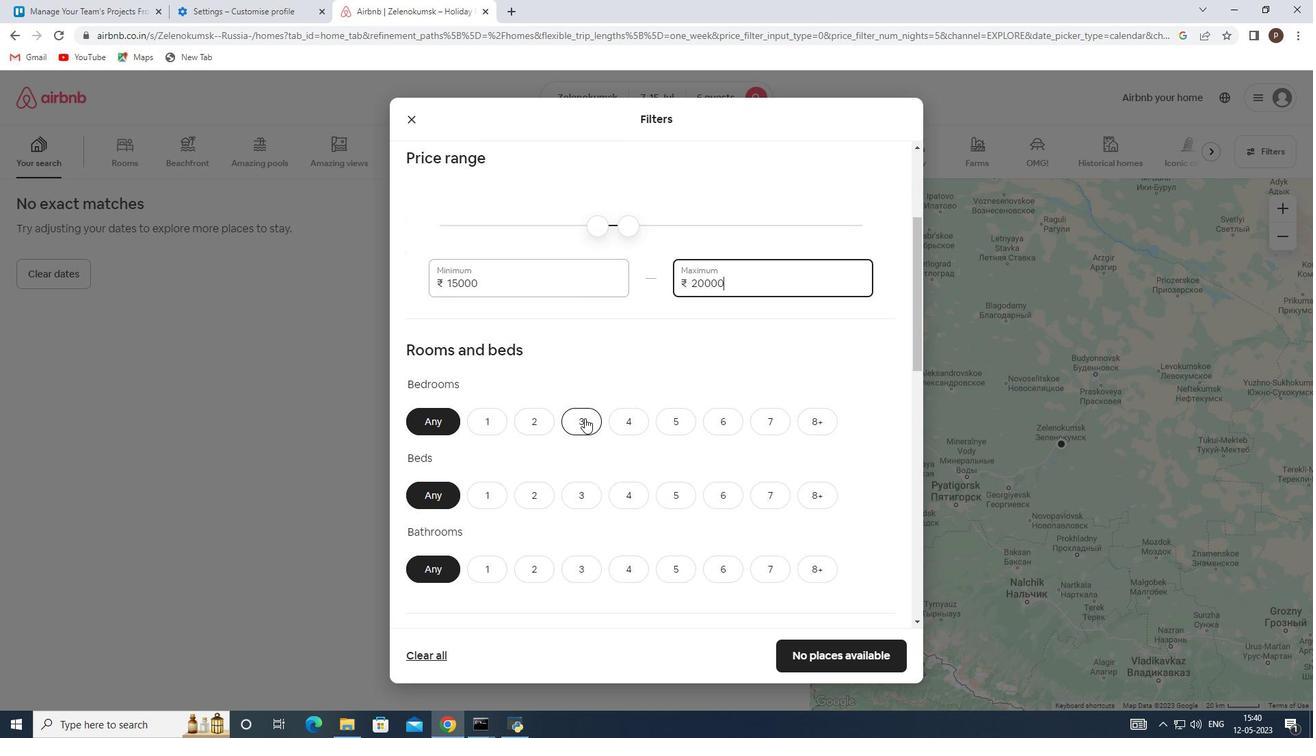 
Action: Mouse moved to (584, 487)
Screenshot: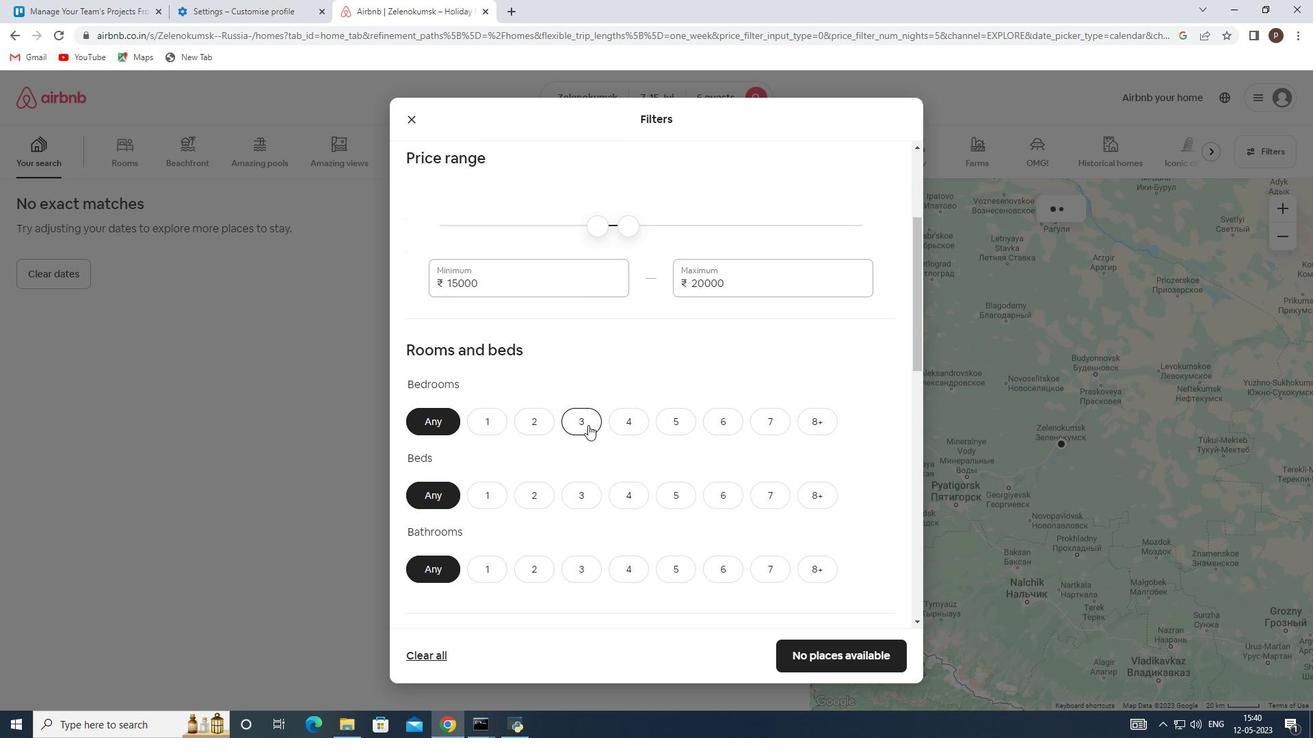 
Action: Mouse pressed left at (584, 487)
Screenshot: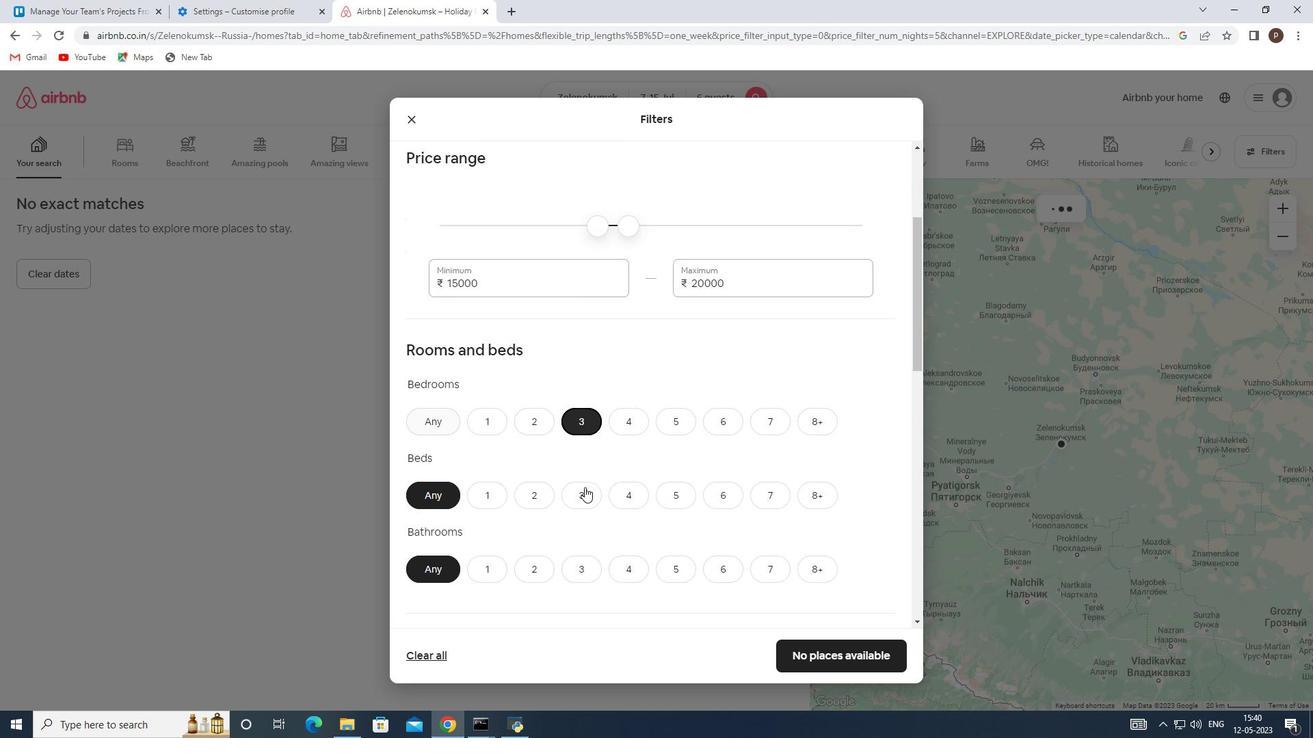
Action: Mouse moved to (584, 558)
Screenshot: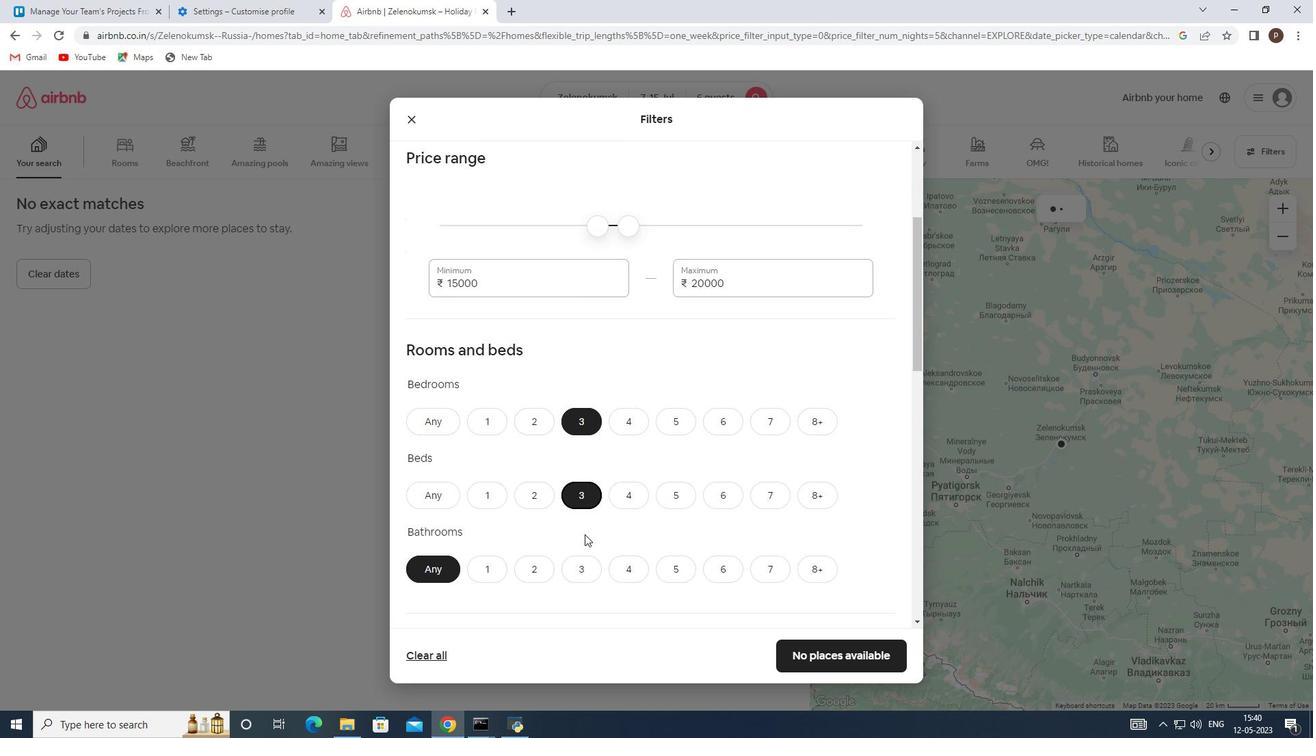 
Action: Mouse pressed left at (584, 558)
Screenshot: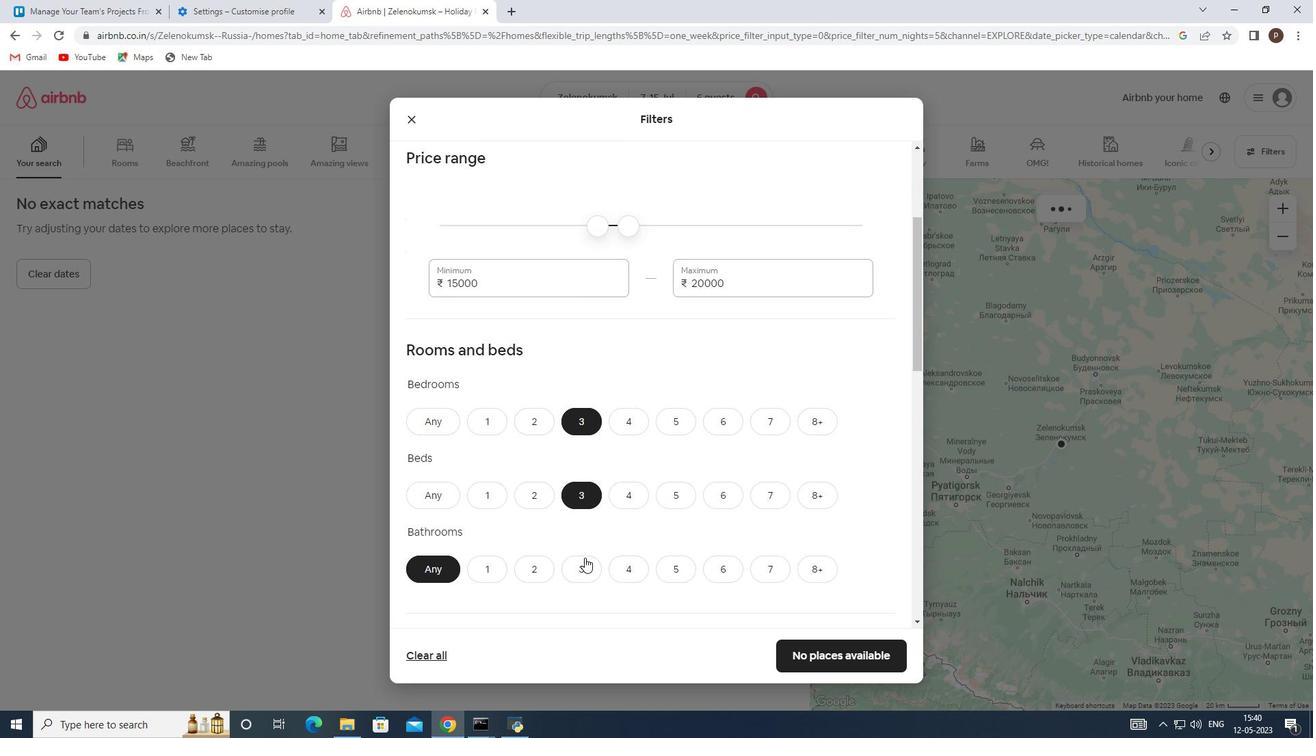 
Action: Mouse scrolled (584, 557) with delta (0, 0)
Screenshot: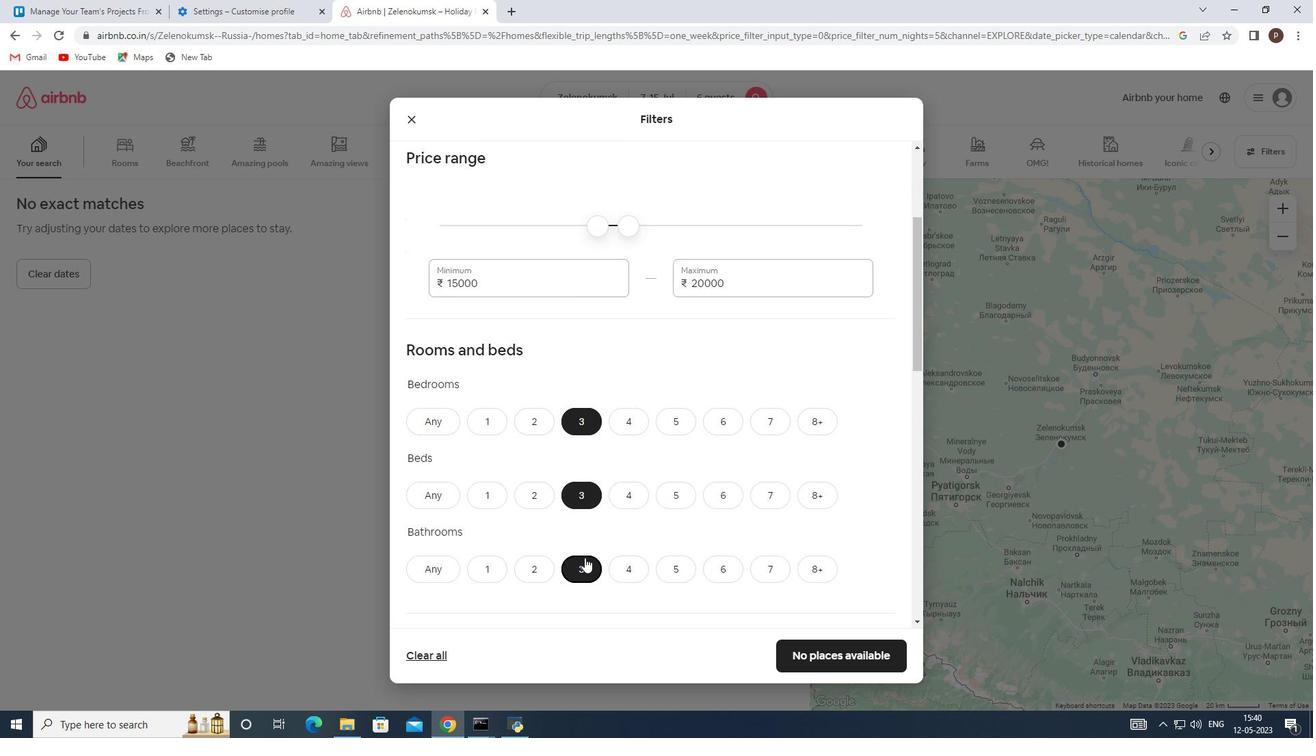 
Action: Mouse scrolled (584, 557) with delta (0, 0)
Screenshot: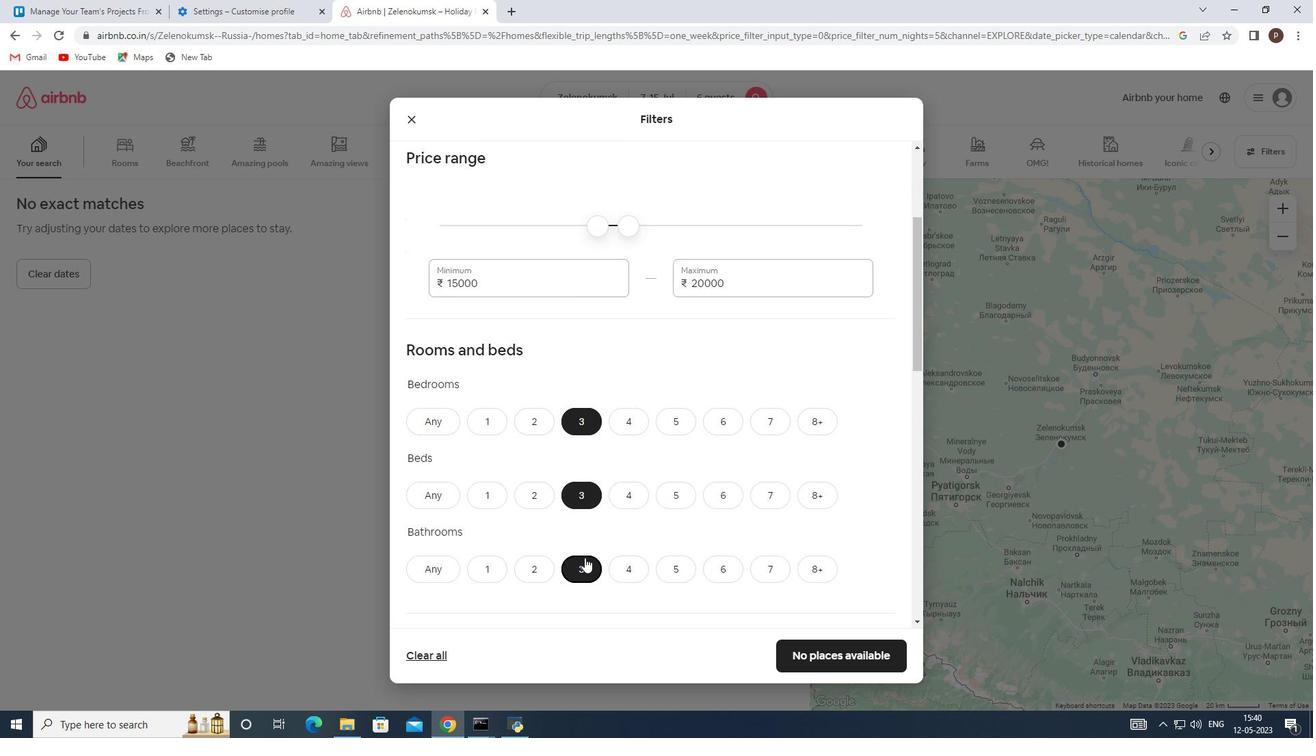 
Action: Mouse scrolled (584, 557) with delta (0, 0)
Screenshot: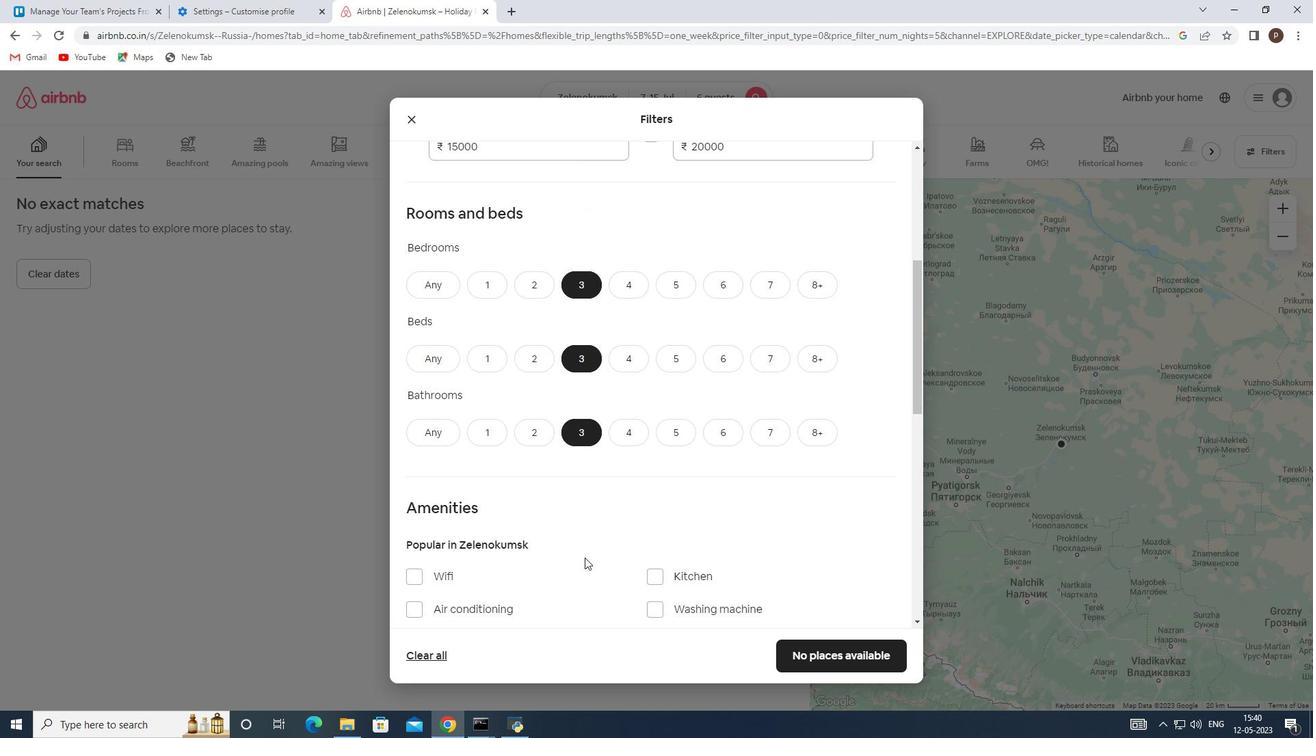 
Action: Mouse scrolled (584, 557) with delta (0, 0)
Screenshot: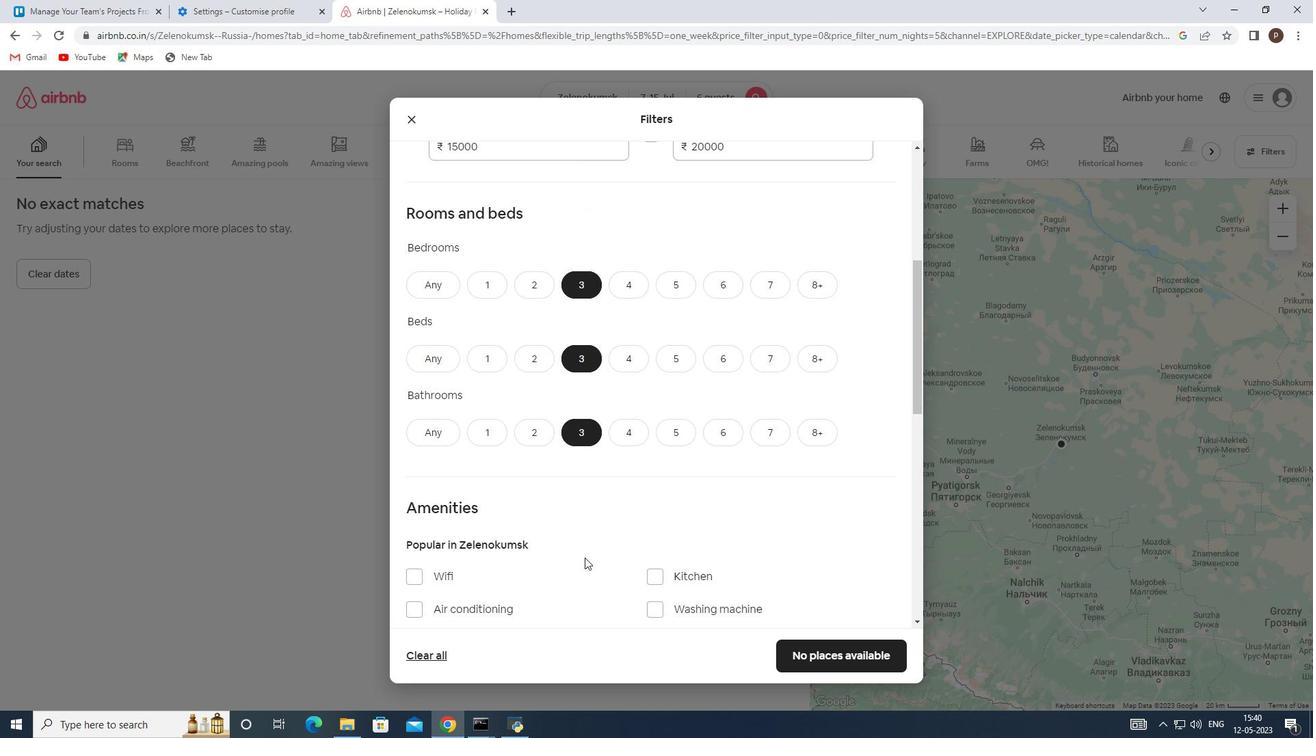 
Action: Mouse scrolled (584, 557) with delta (0, 0)
Screenshot: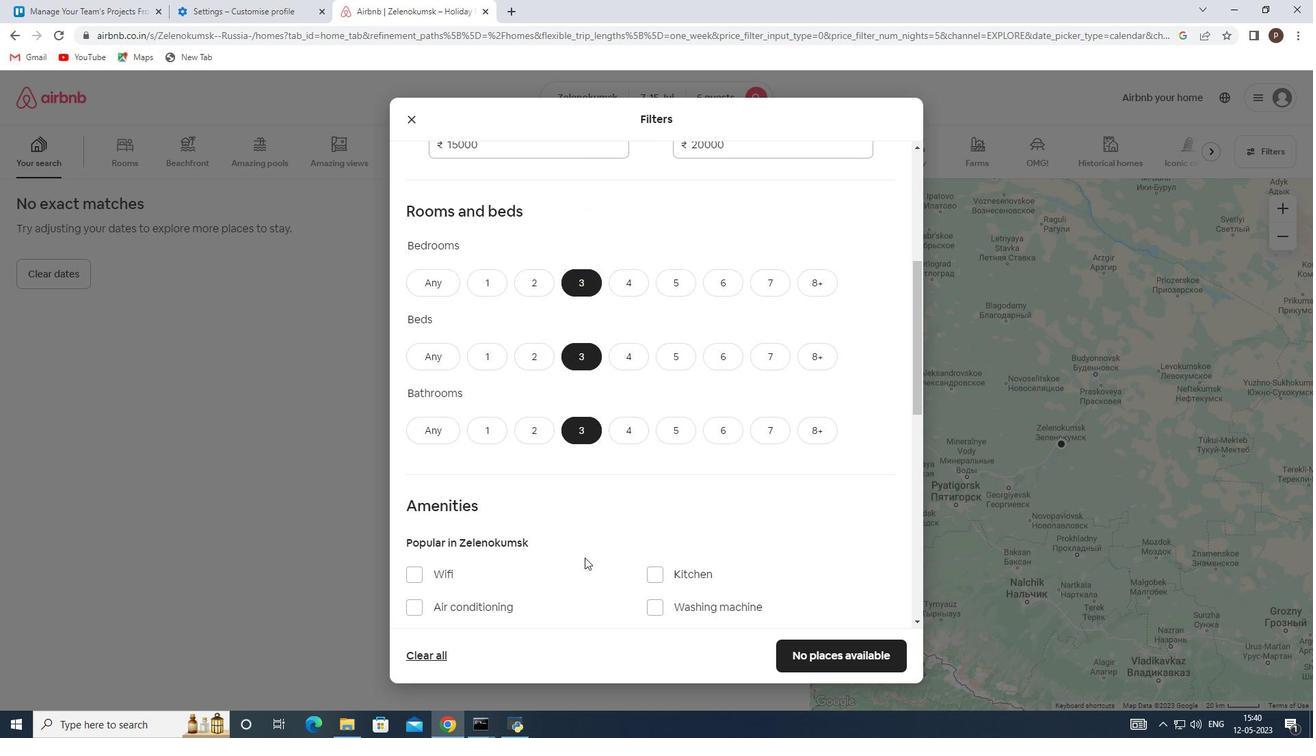 
Action: Mouse moved to (587, 549)
Screenshot: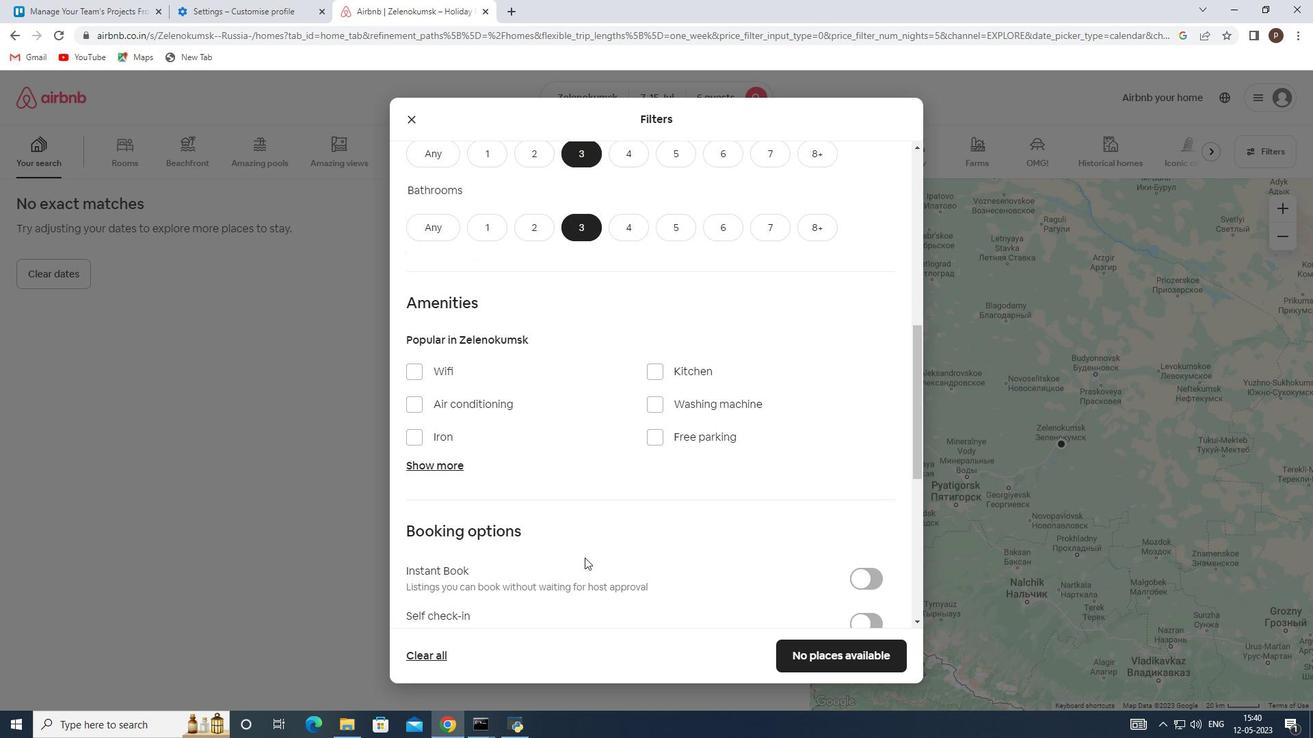 
Action: Mouse scrolled (587, 549) with delta (0, 0)
Screenshot: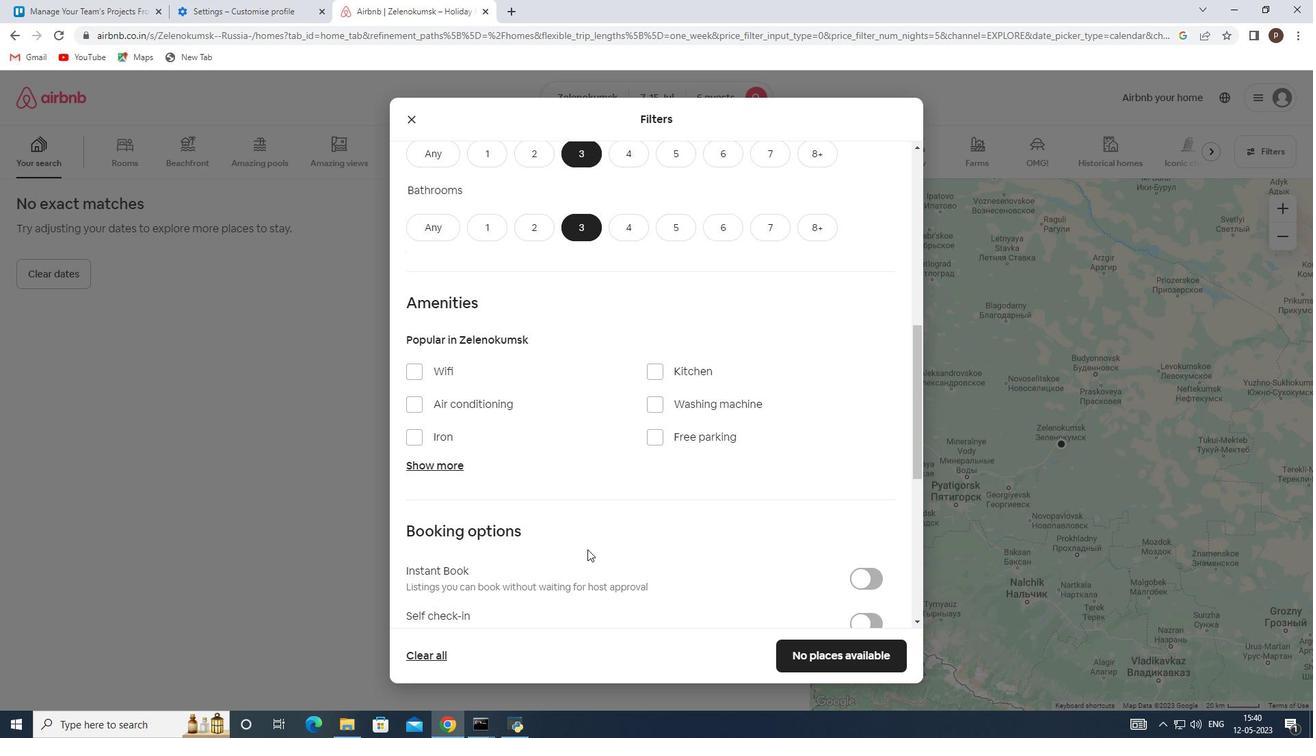 
Action: Mouse scrolled (587, 549) with delta (0, 0)
Screenshot: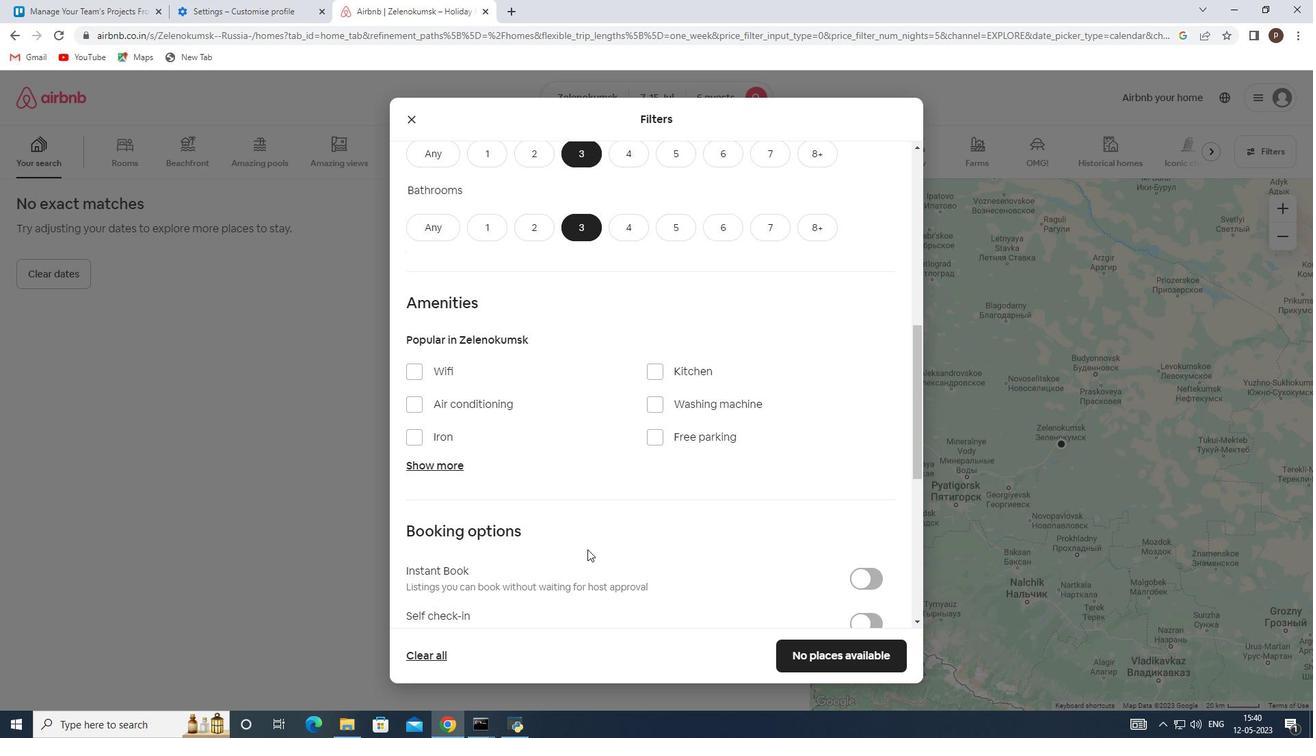 
Action: Mouse scrolled (587, 549) with delta (0, 0)
Screenshot: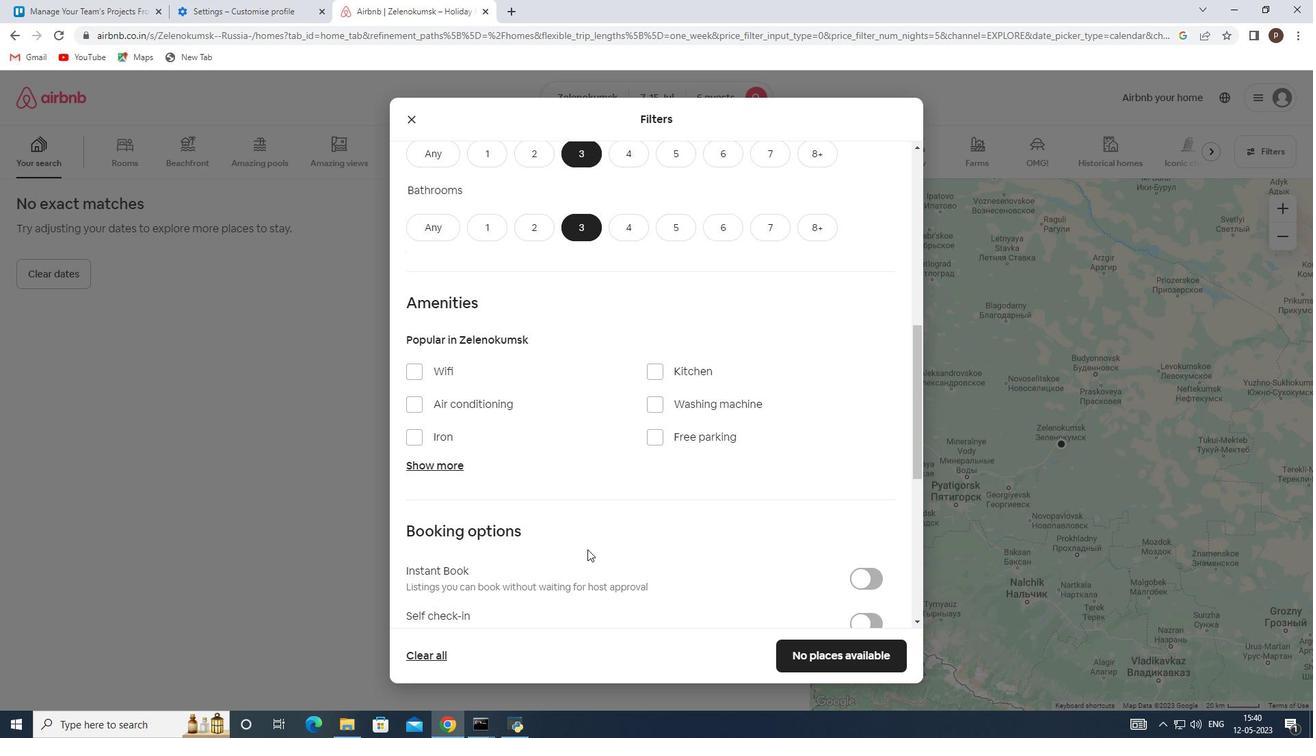 
Action: Mouse moved to (876, 420)
Screenshot: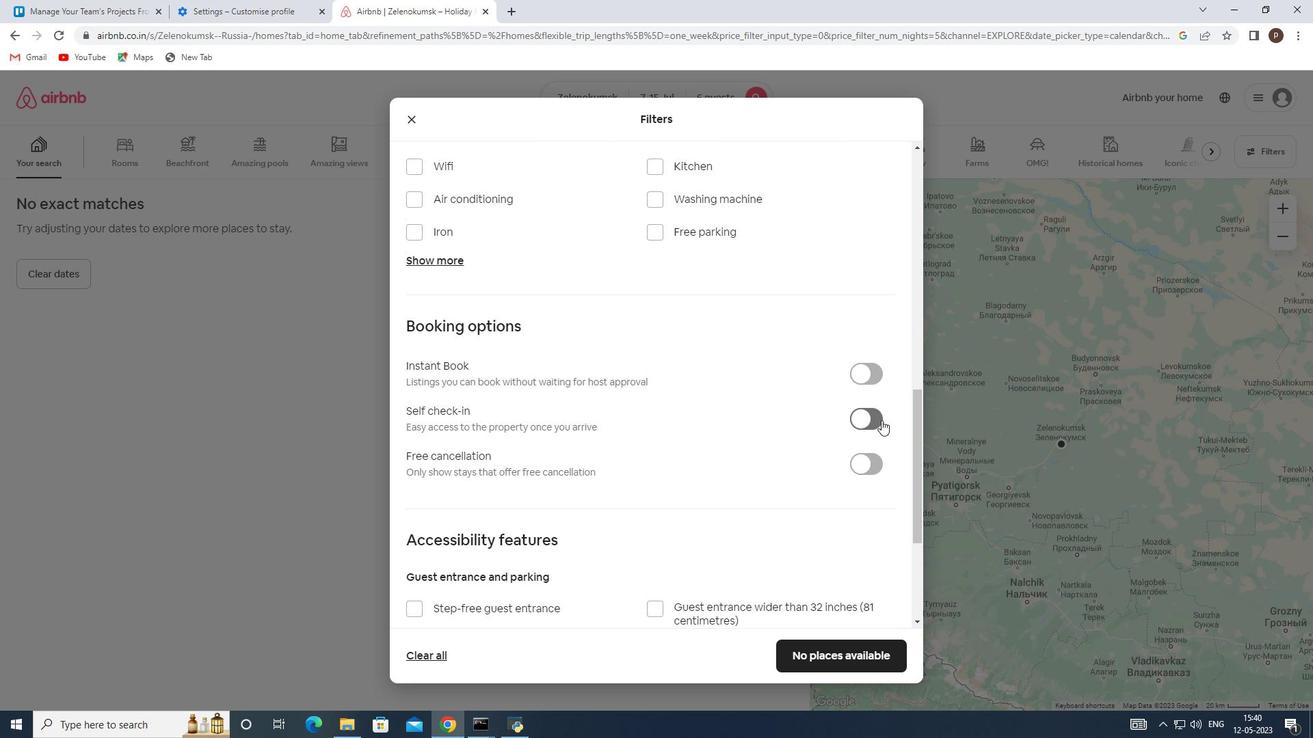 
Action: Mouse pressed left at (876, 420)
Screenshot: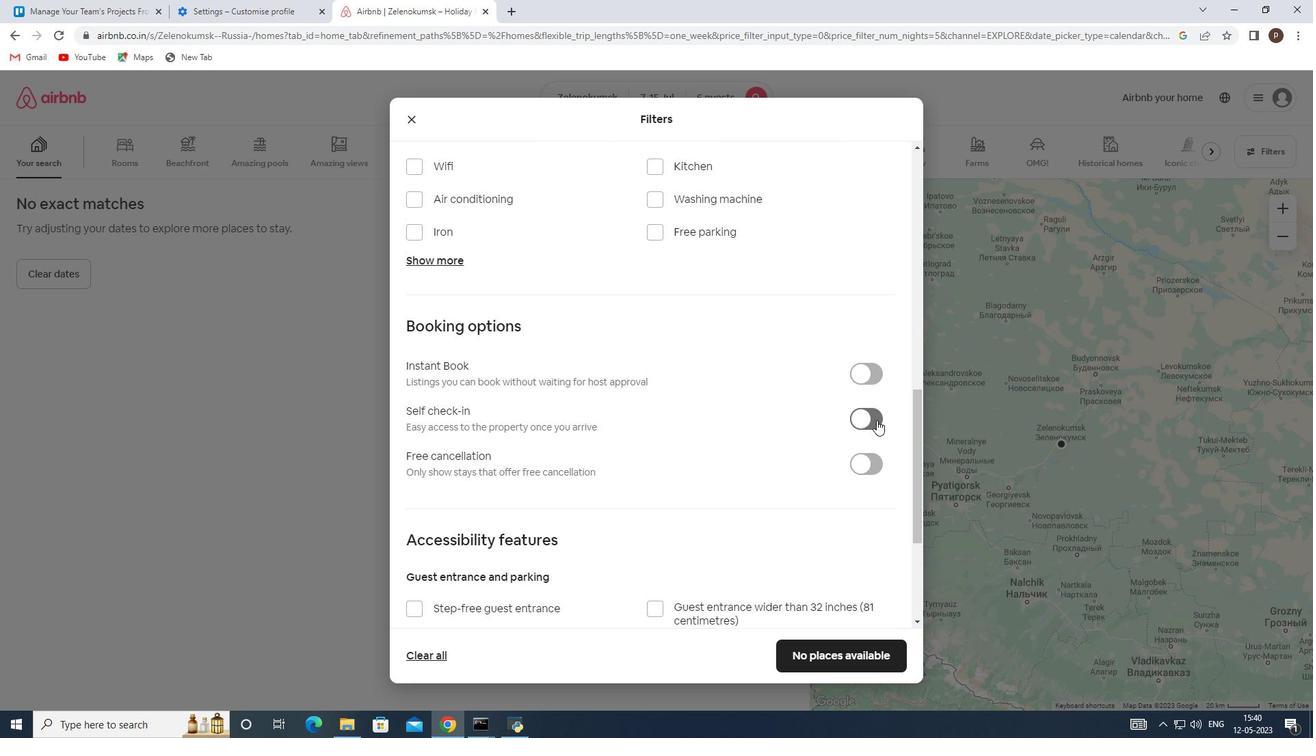 
Action: Mouse moved to (742, 479)
Screenshot: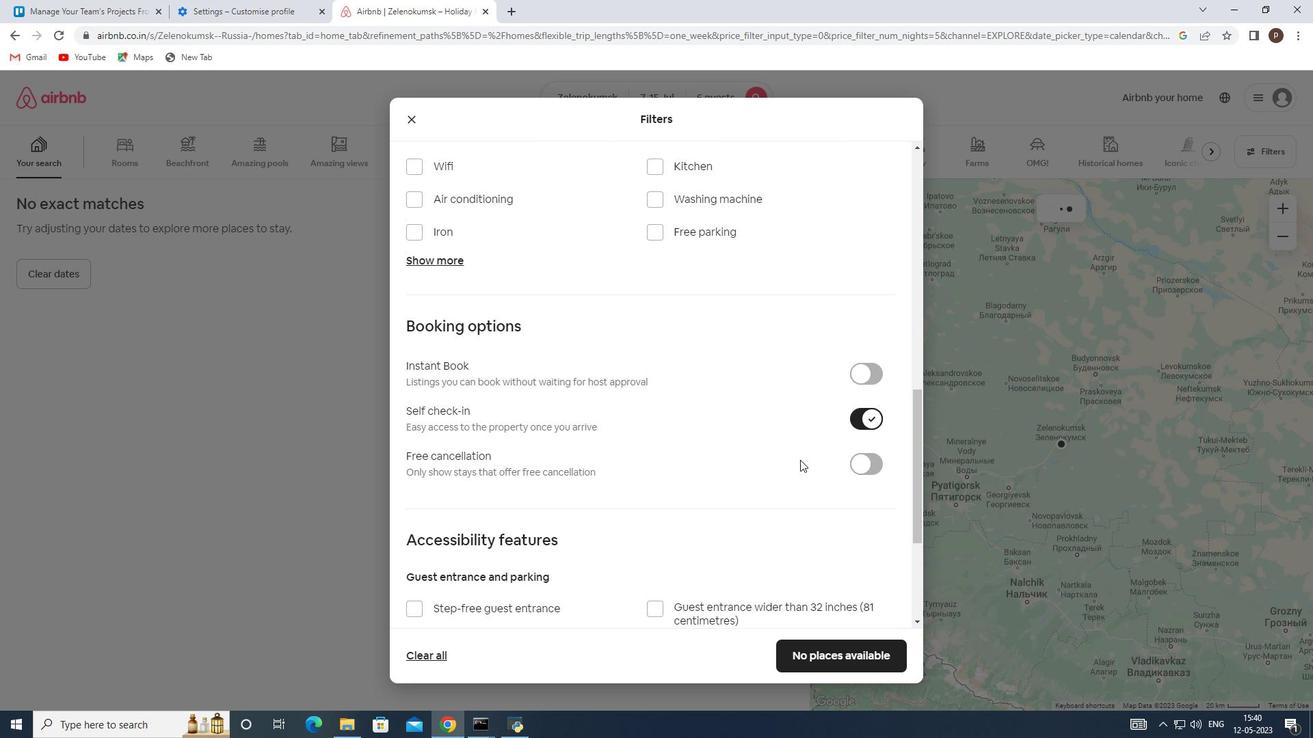 
Action: Mouse scrolled (742, 478) with delta (0, 0)
Screenshot: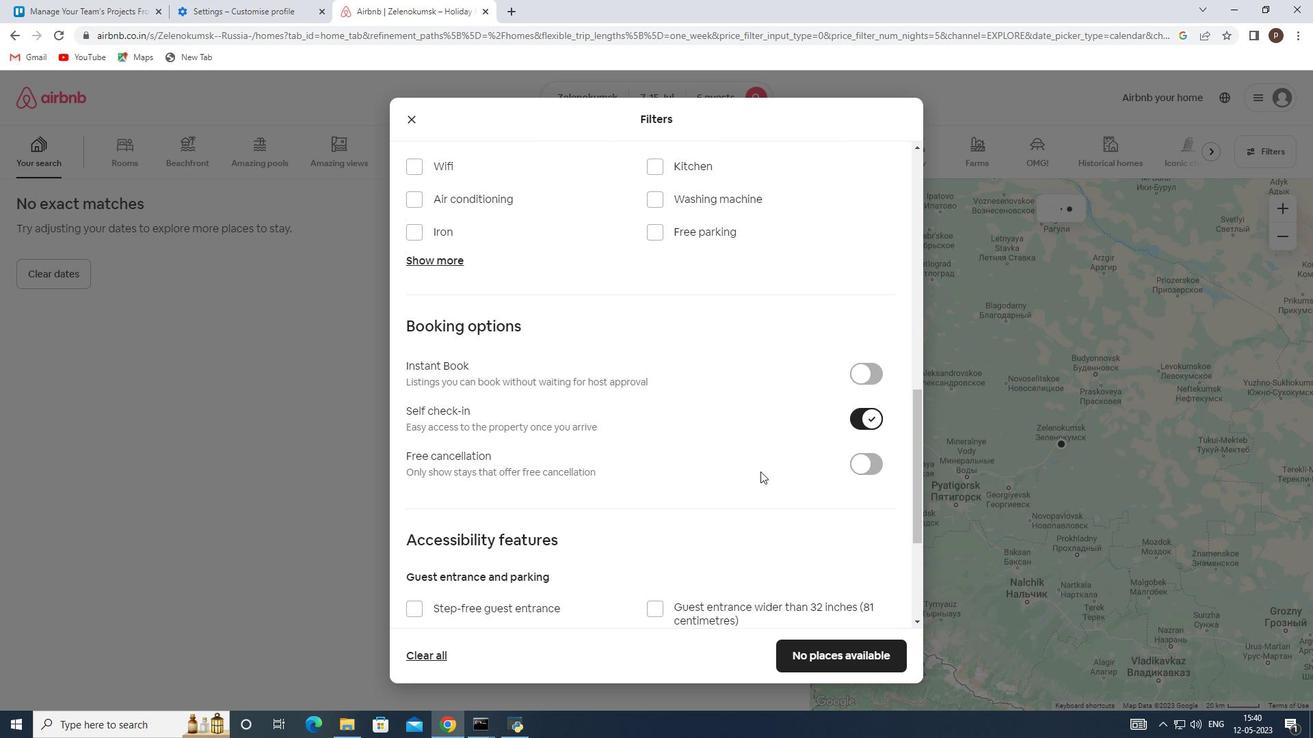 
Action: Mouse moved to (742, 479)
Screenshot: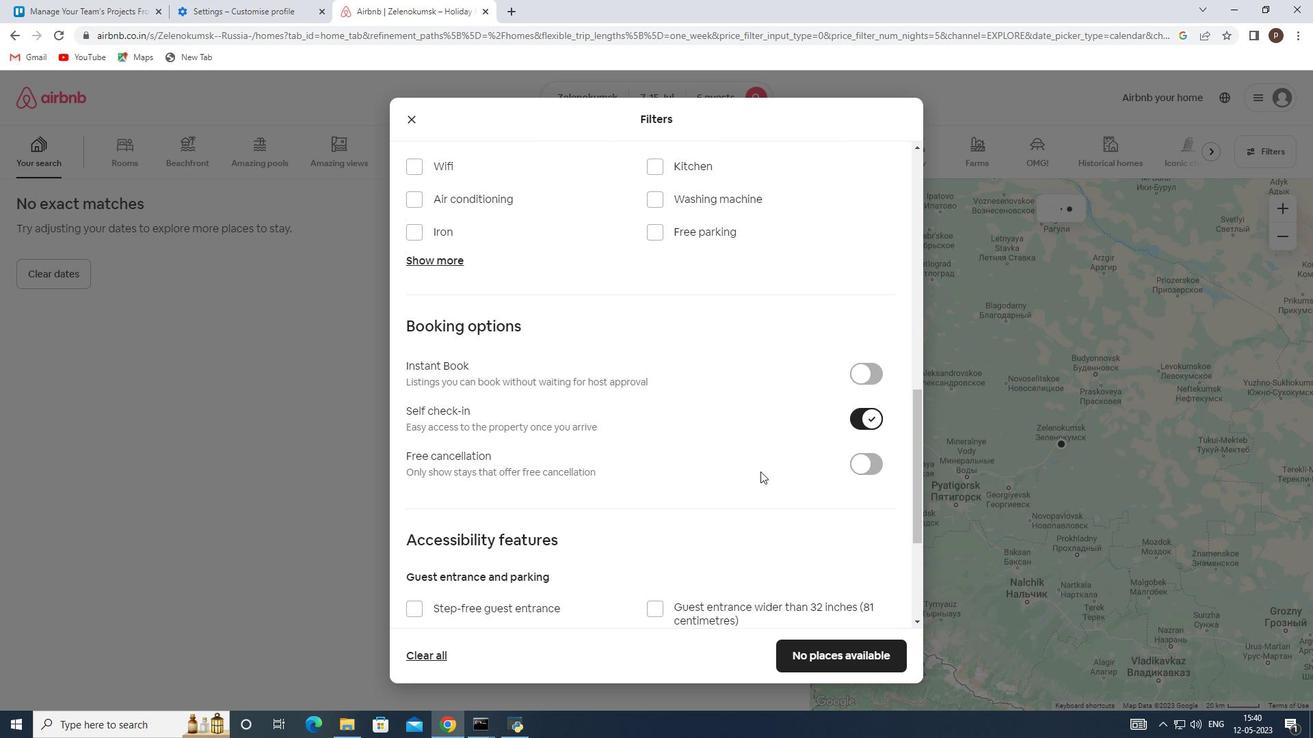 
Action: Mouse scrolled (742, 478) with delta (0, 0)
Screenshot: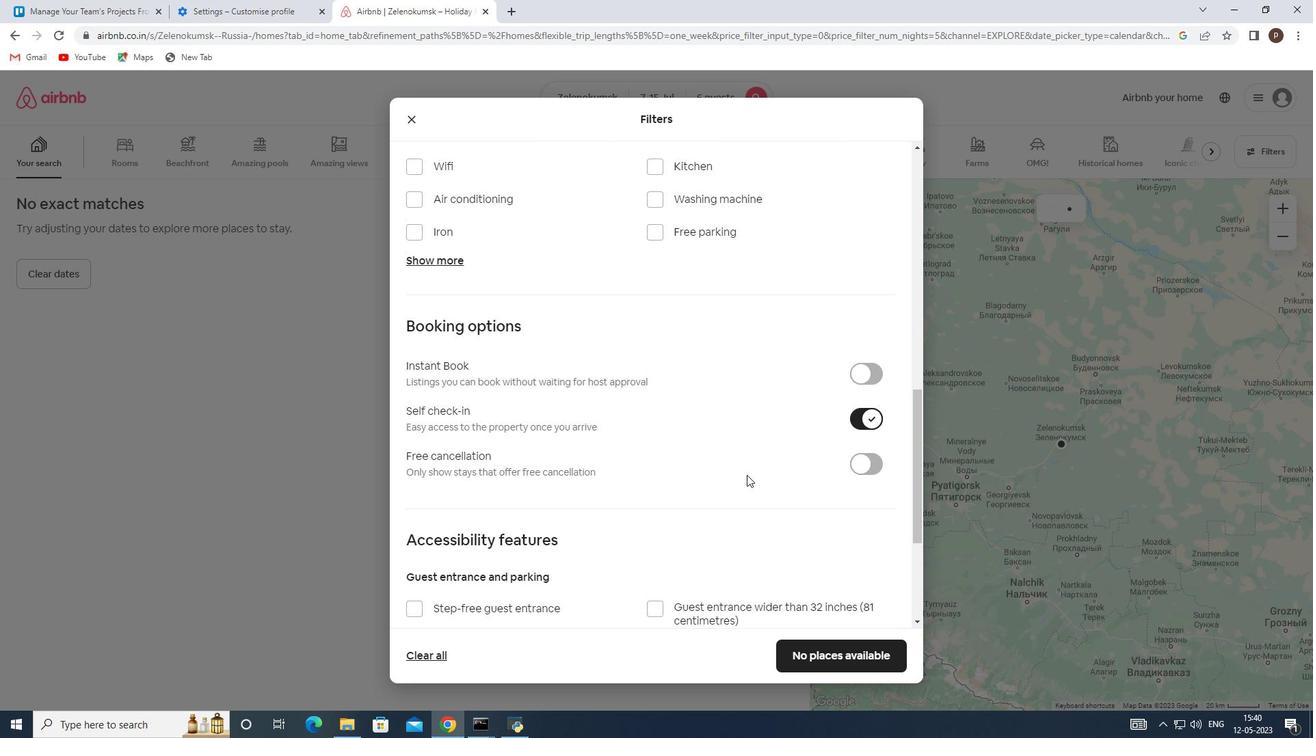 
Action: Mouse scrolled (742, 478) with delta (0, 0)
Screenshot: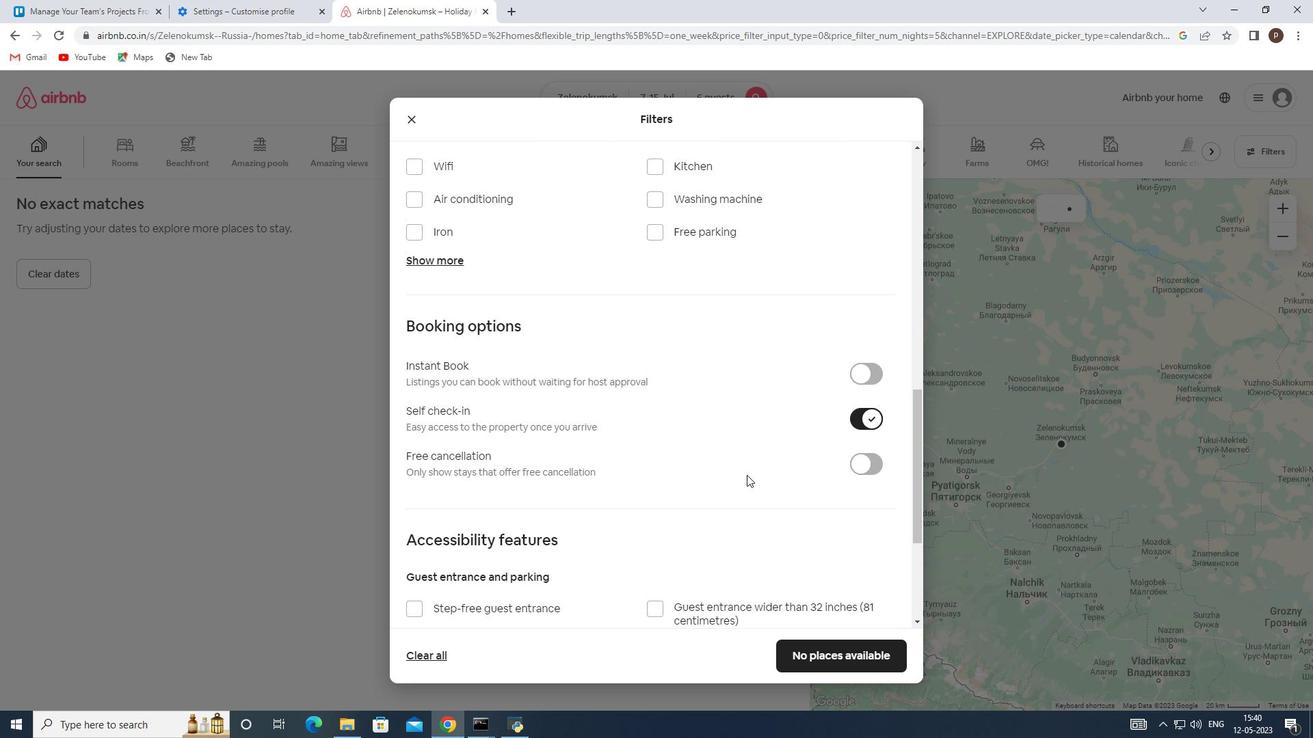 
Action: Mouse moved to (741, 480)
Screenshot: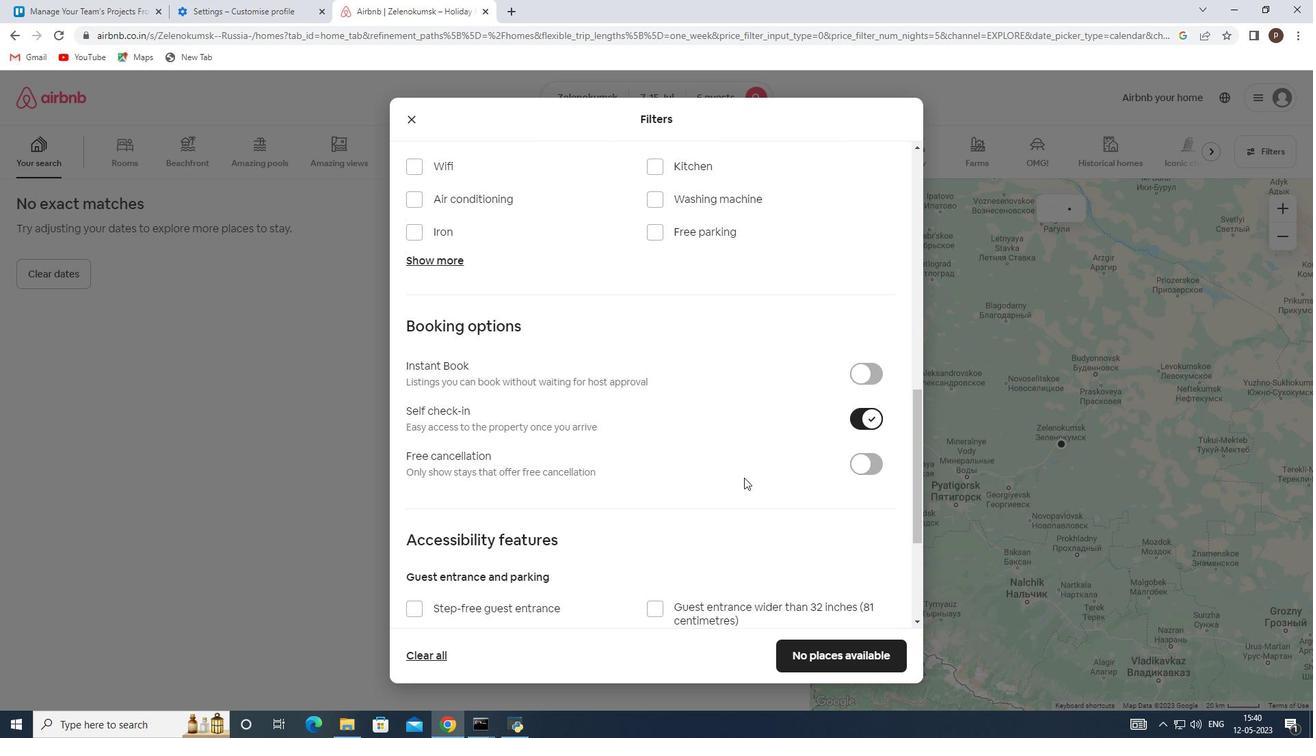 
Action: Mouse scrolled (741, 479) with delta (0, 0)
Screenshot: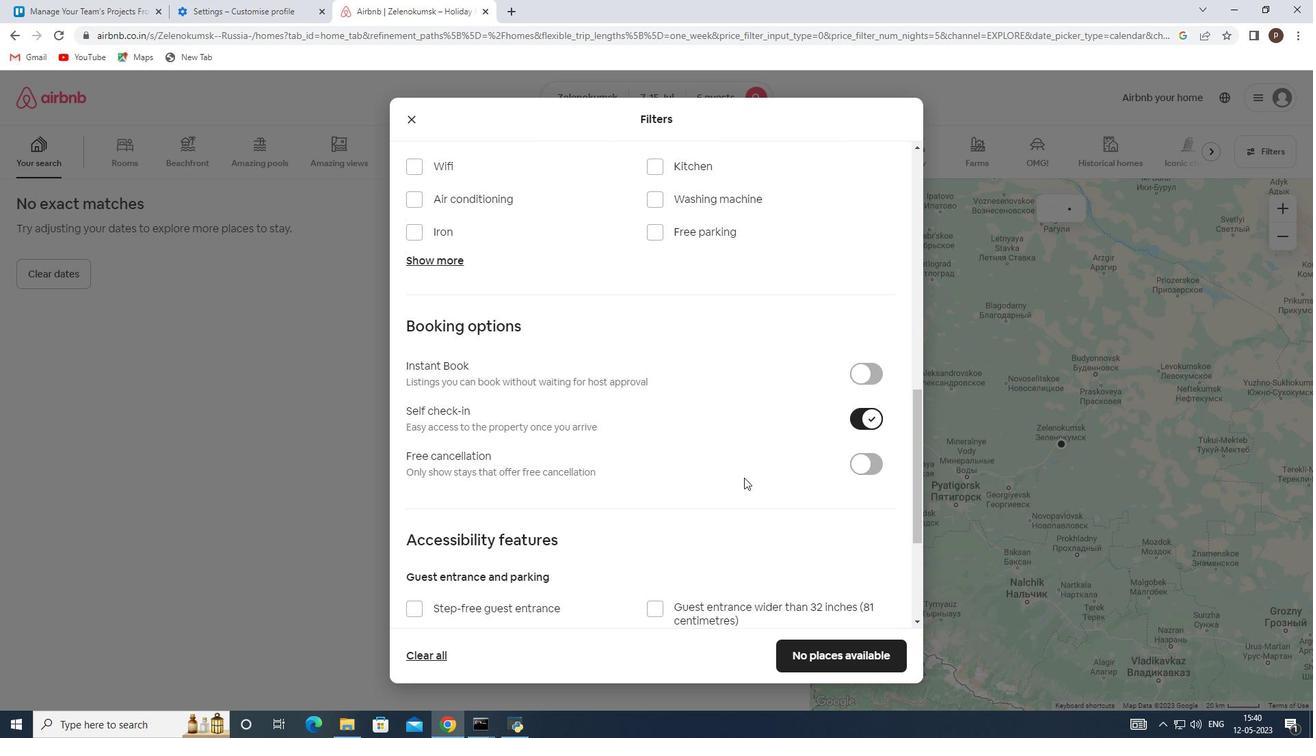 
Action: Mouse scrolled (741, 479) with delta (0, 0)
Screenshot: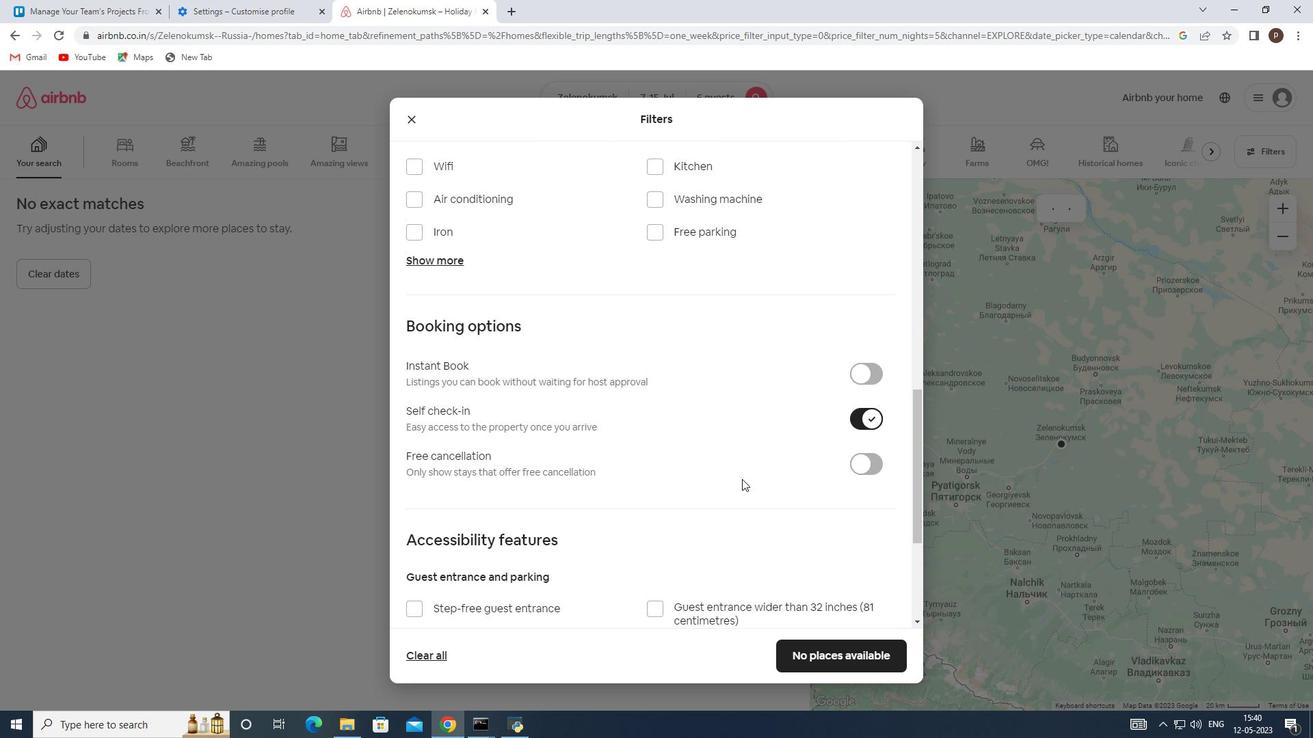 
Action: Mouse scrolled (741, 479) with delta (0, 0)
Screenshot: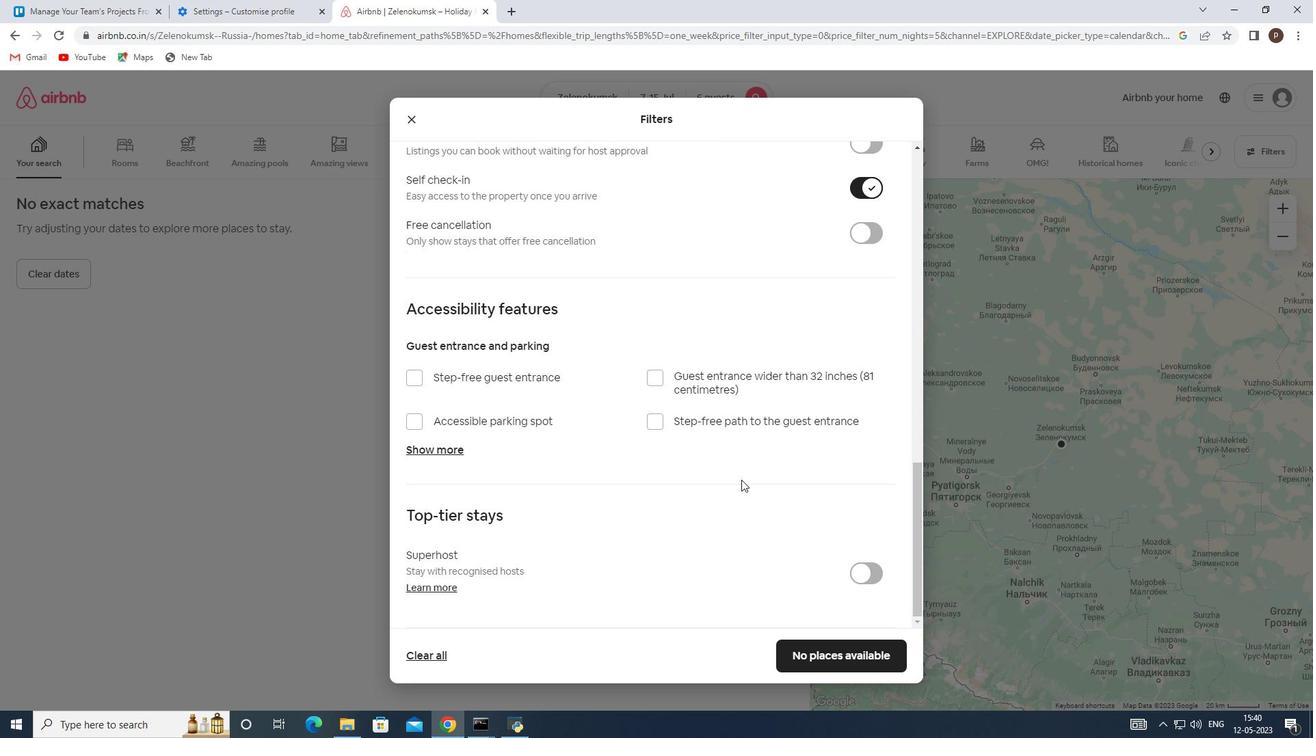 
Action: Mouse scrolled (741, 479) with delta (0, 0)
Screenshot: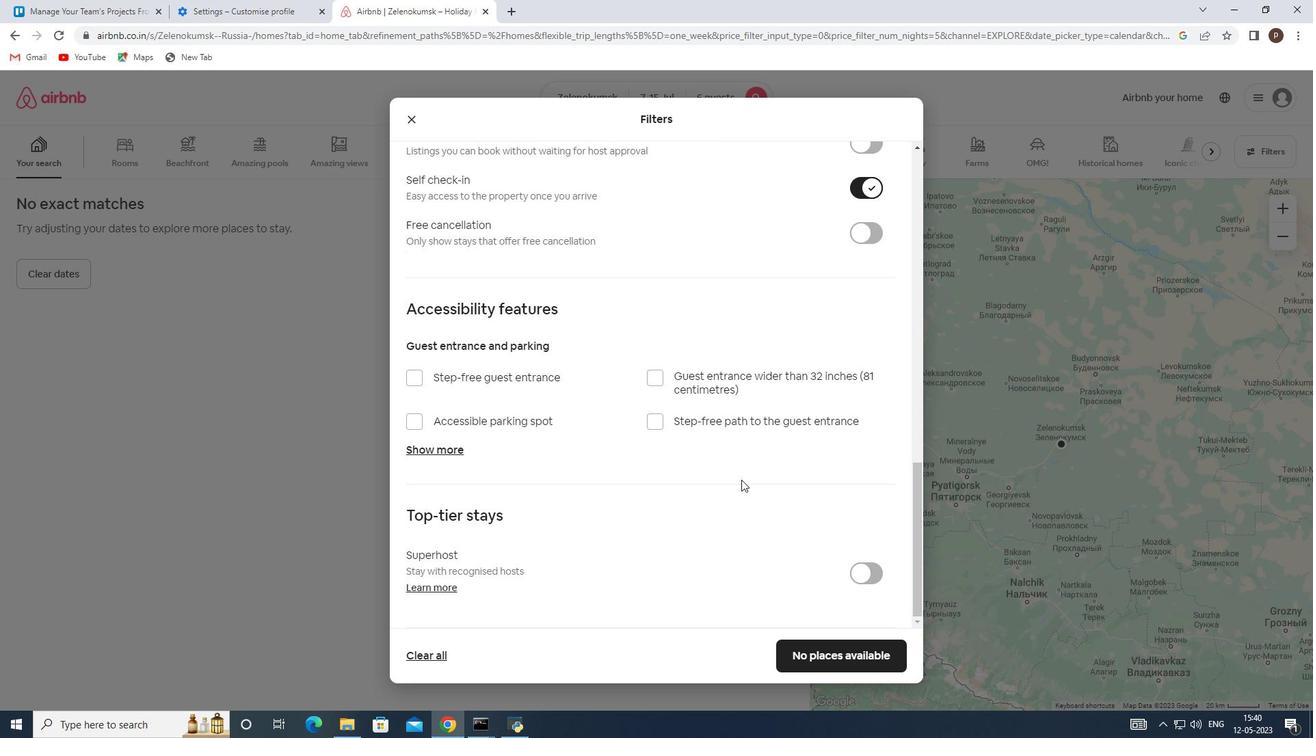 
Action: Mouse scrolled (741, 479) with delta (0, 0)
Screenshot: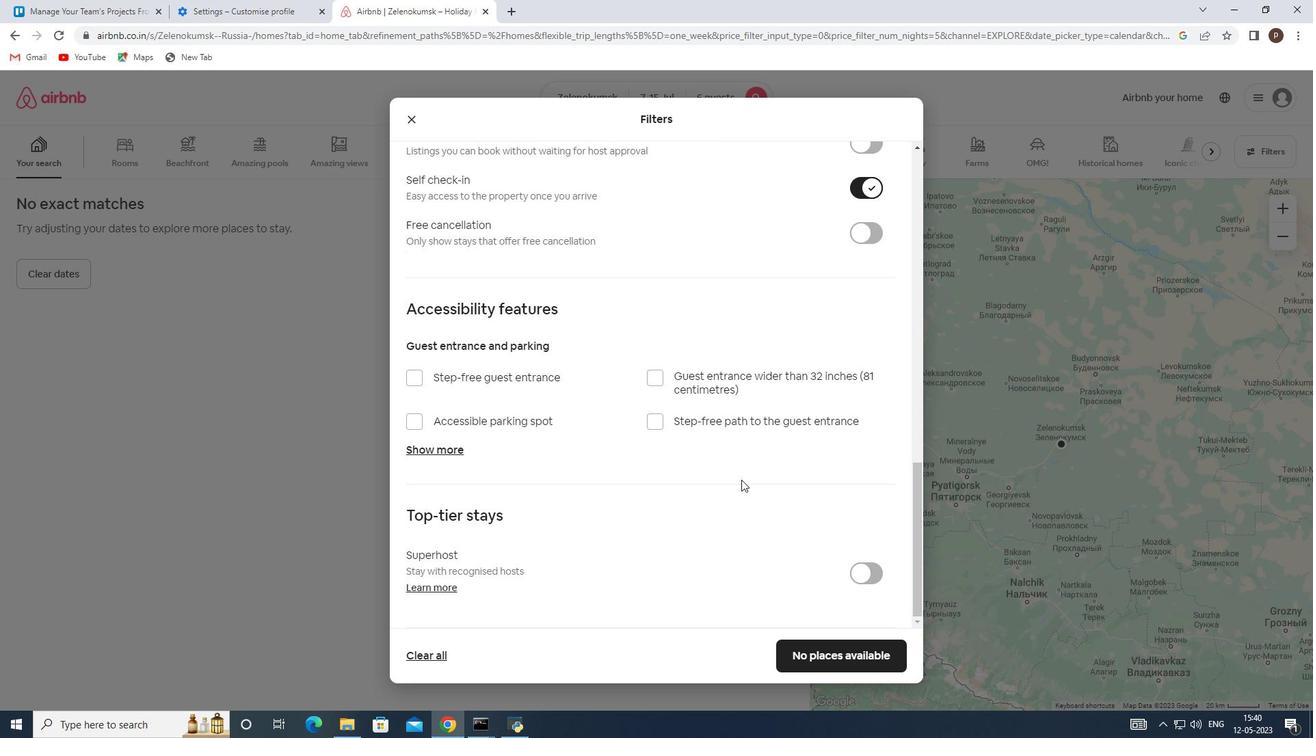 
Action: Mouse scrolled (741, 479) with delta (0, 0)
Screenshot: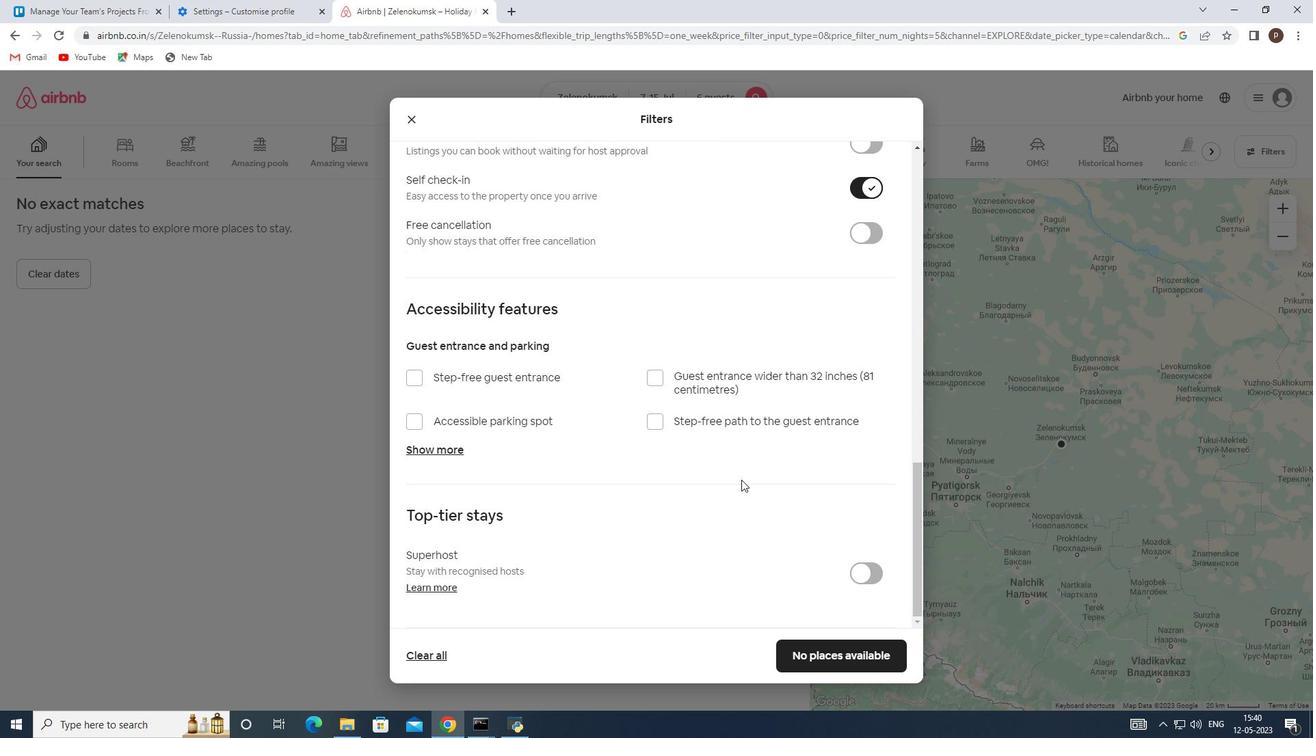 
Action: Mouse scrolled (741, 479) with delta (0, 0)
Screenshot: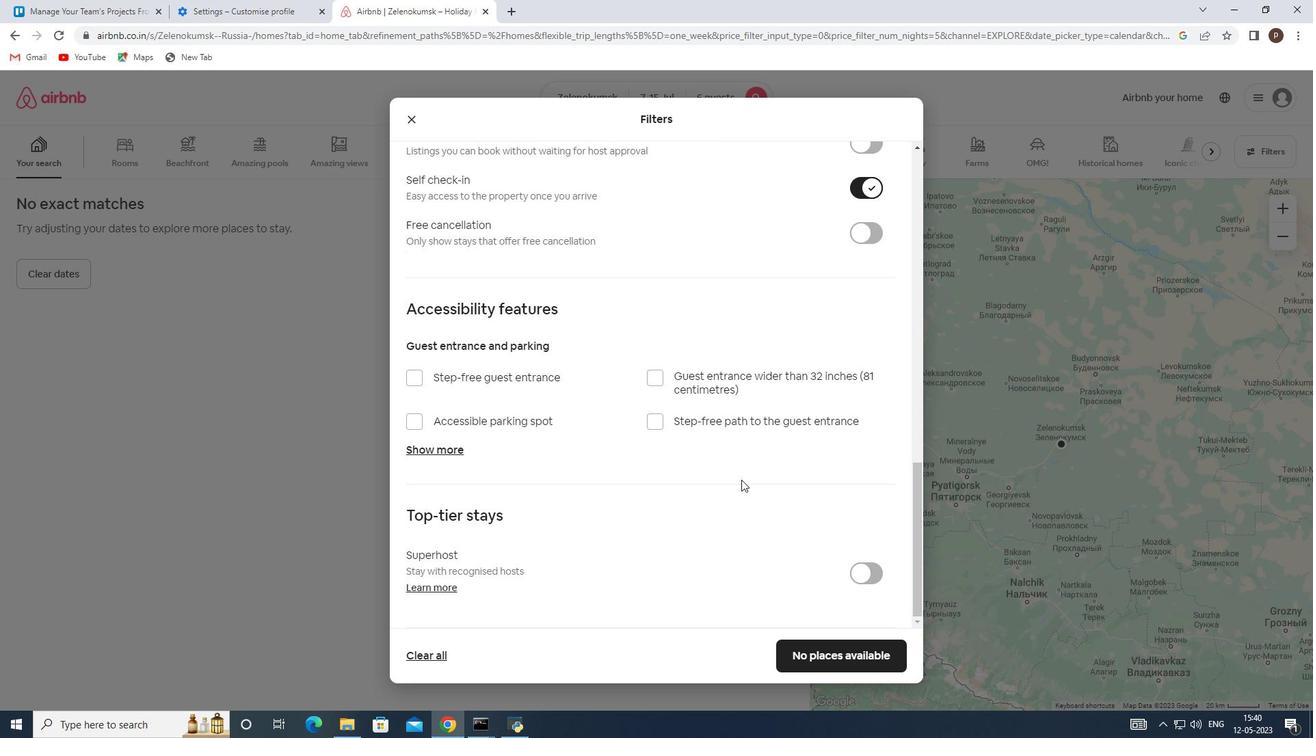 
Action: Mouse scrolled (741, 479) with delta (0, 0)
Screenshot: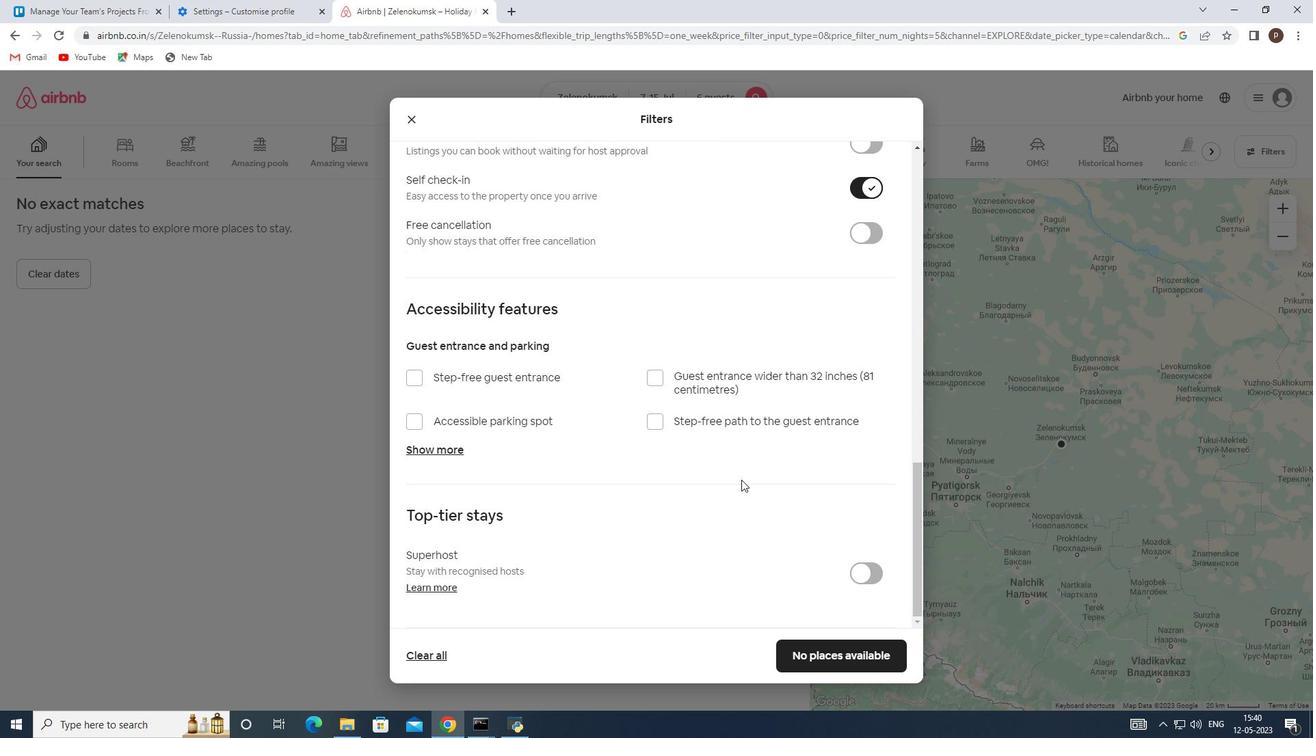 
Action: Mouse moved to (830, 643)
Screenshot: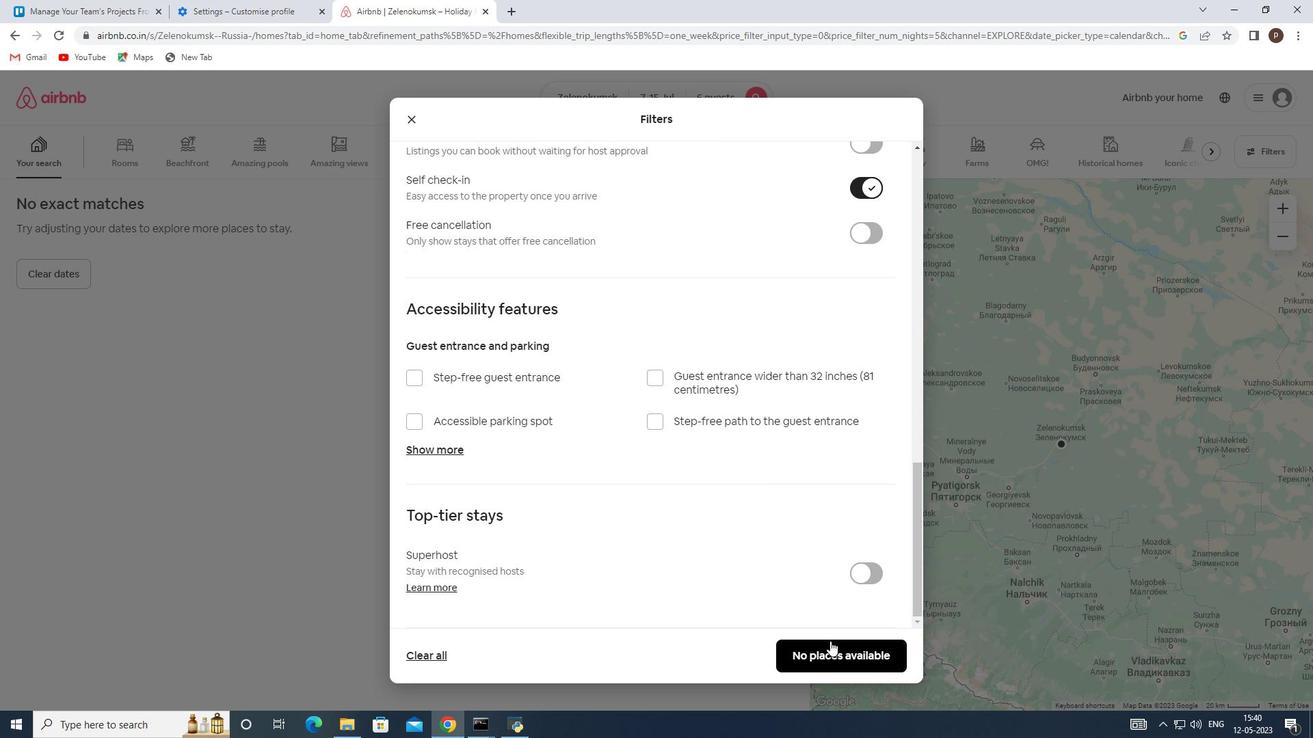 
Action: Mouse pressed left at (830, 643)
Screenshot: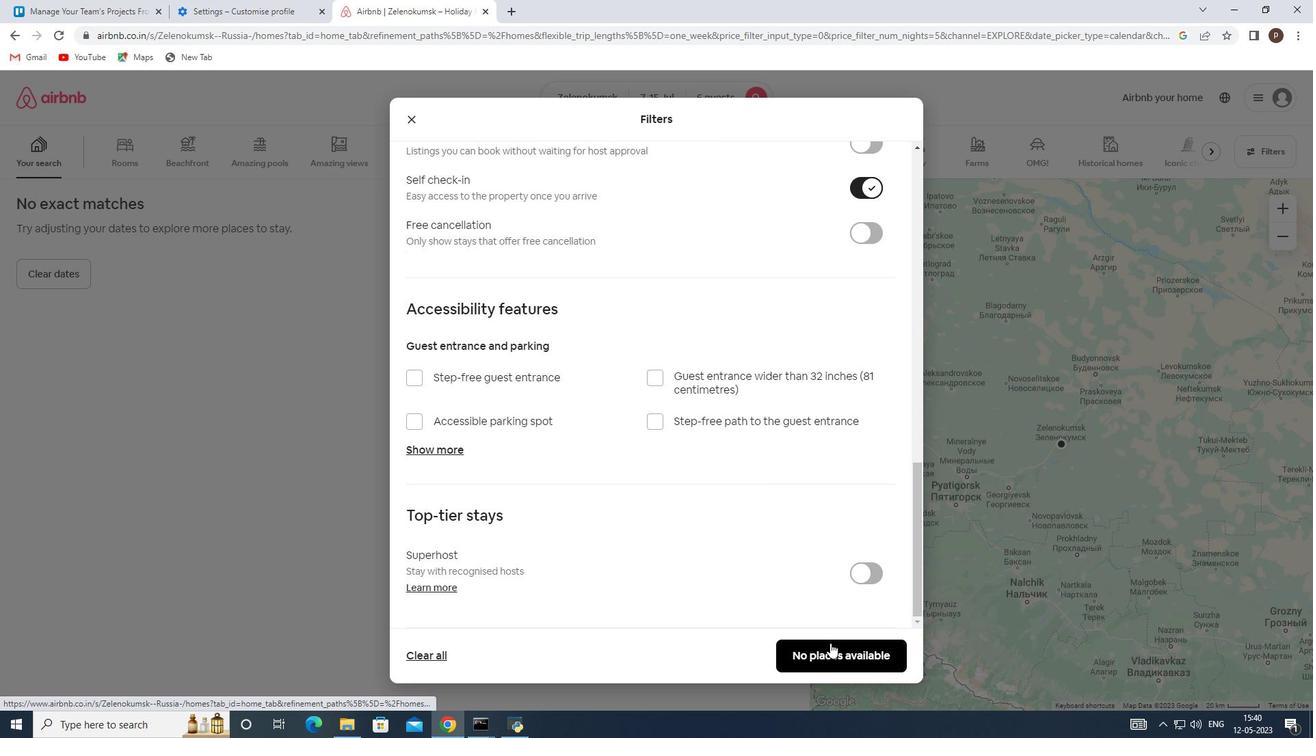 
